 Task: In the  document cultivatepositivemind.rtf Insert horizontal line 'below the text' Create the translated copy of the document in  'French' Select the first point and Clear Formatting
Action: Mouse moved to (297, 382)
Screenshot: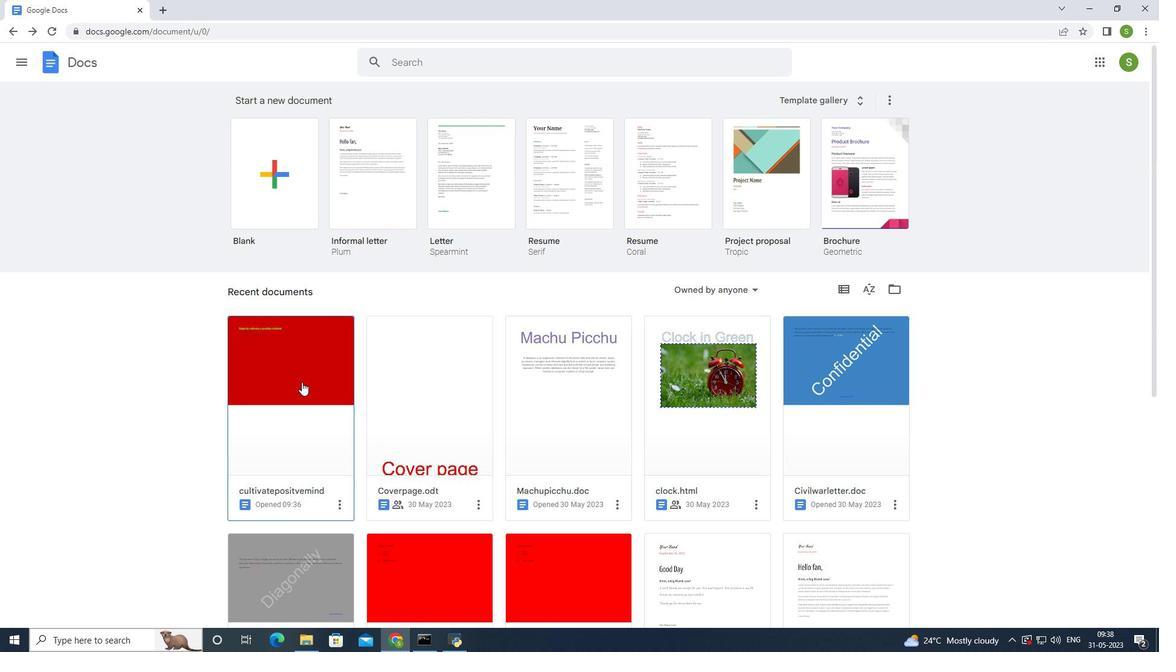 
Action: Mouse pressed left at (297, 382)
Screenshot: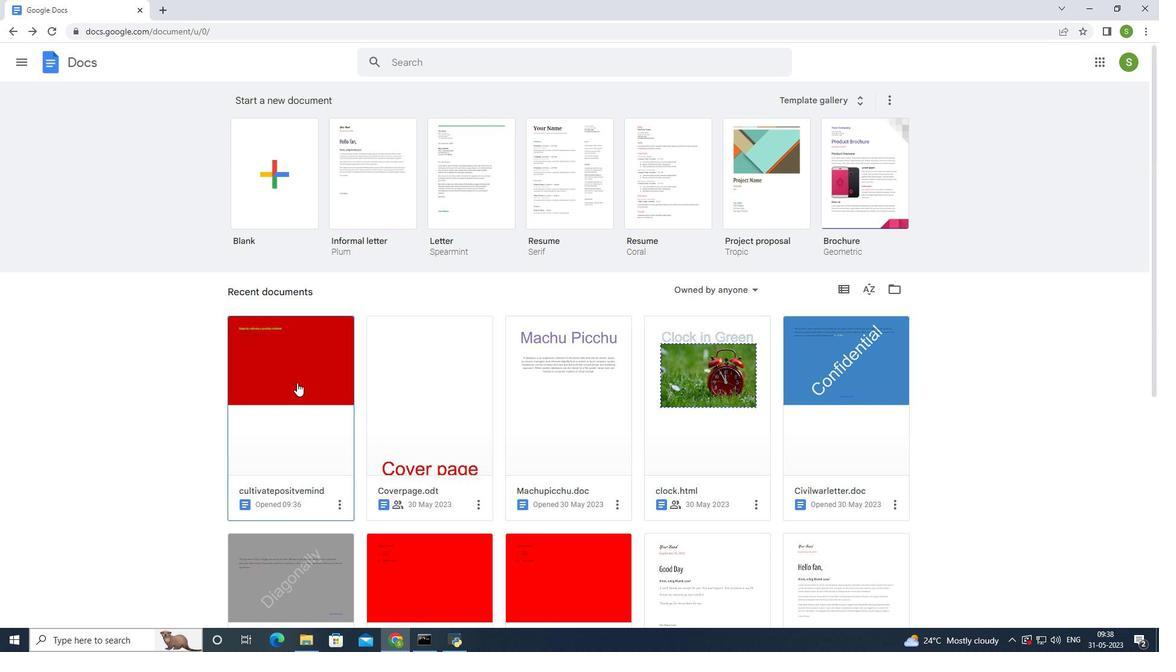 
Action: Mouse moved to (298, 282)
Screenshot: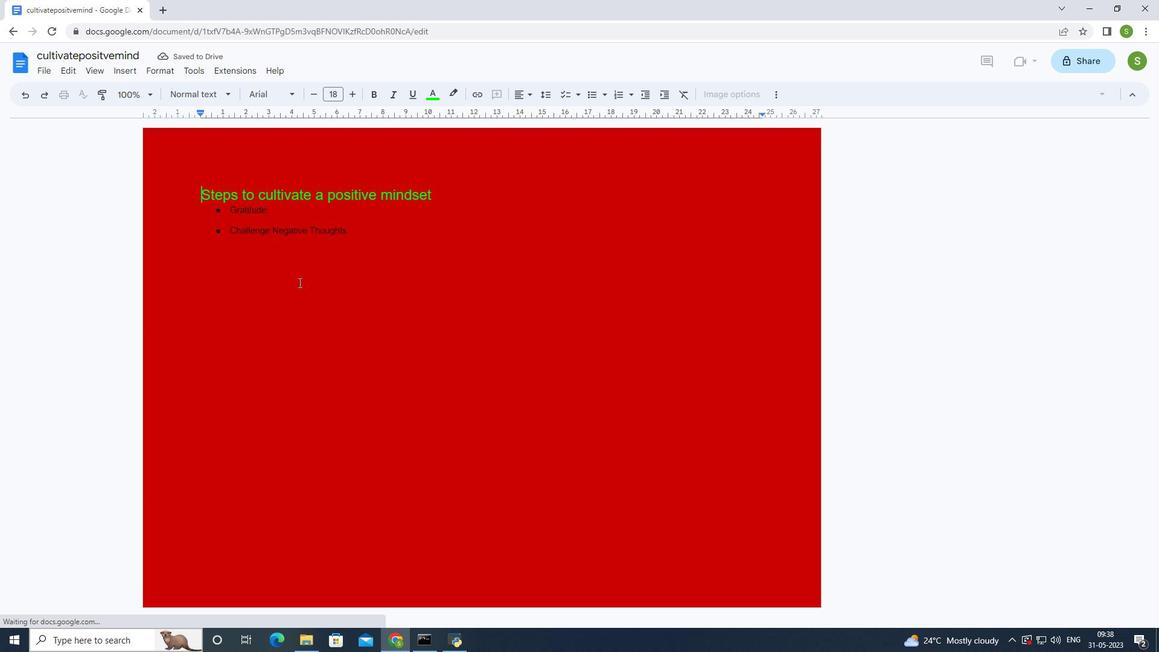 
Action: Mouse pressed left at (298, 282)
Screenshot: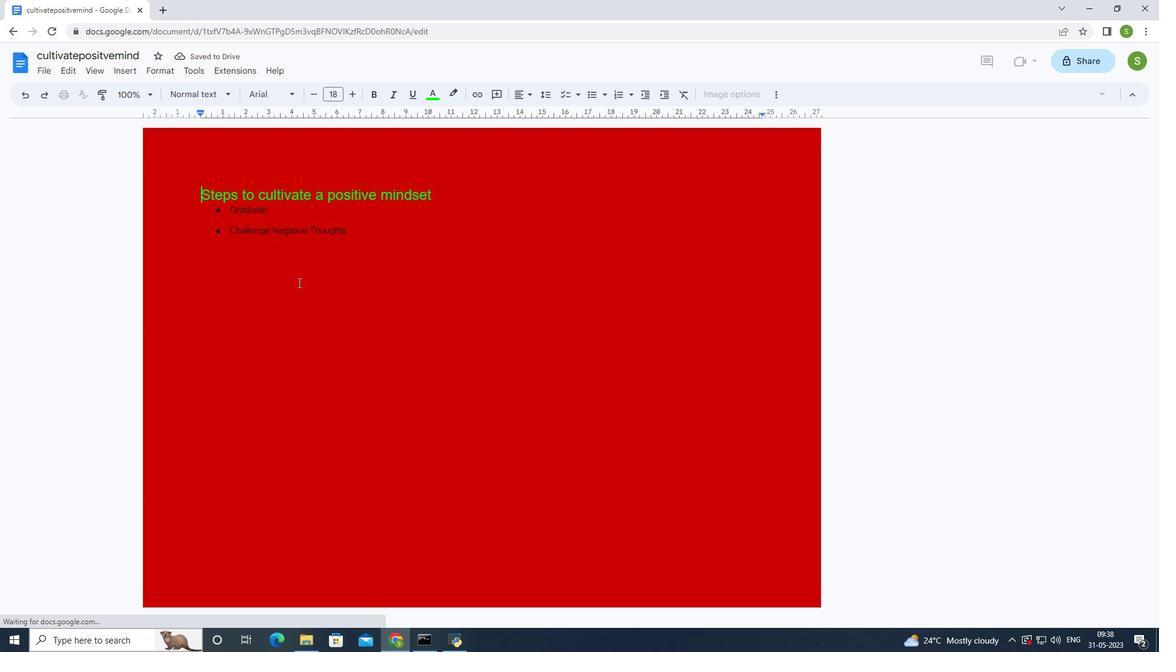 
Action: Mouse moved to (362, 232)
Screenshot: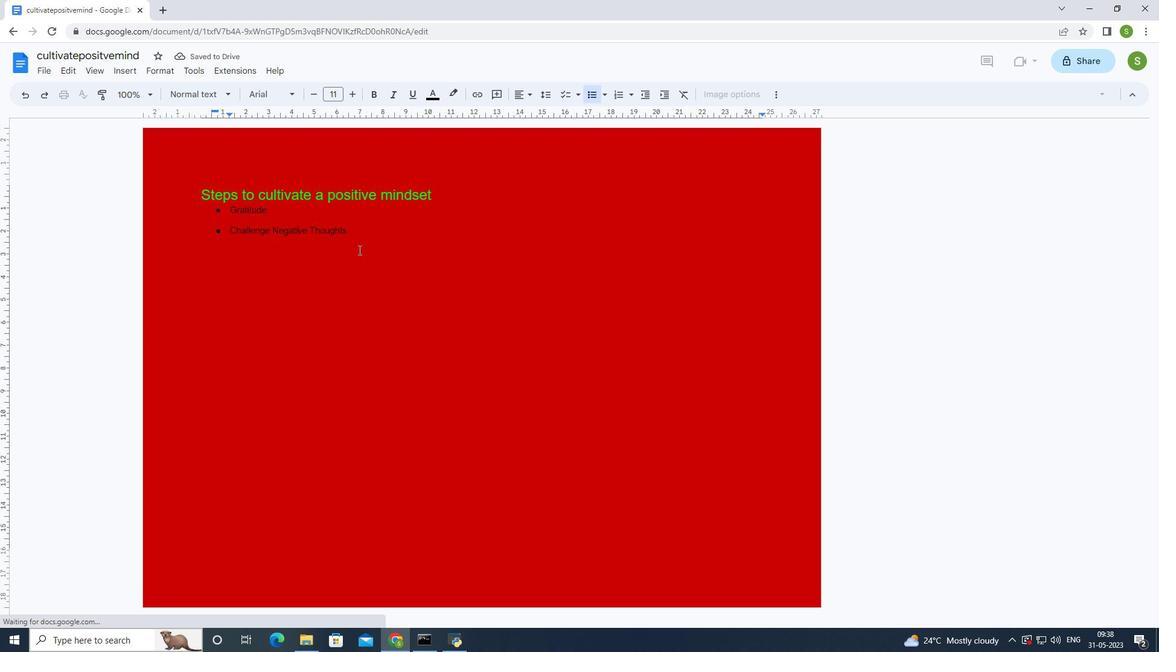 
Action: Mouse pressed left at (362, 232)
Screenshot: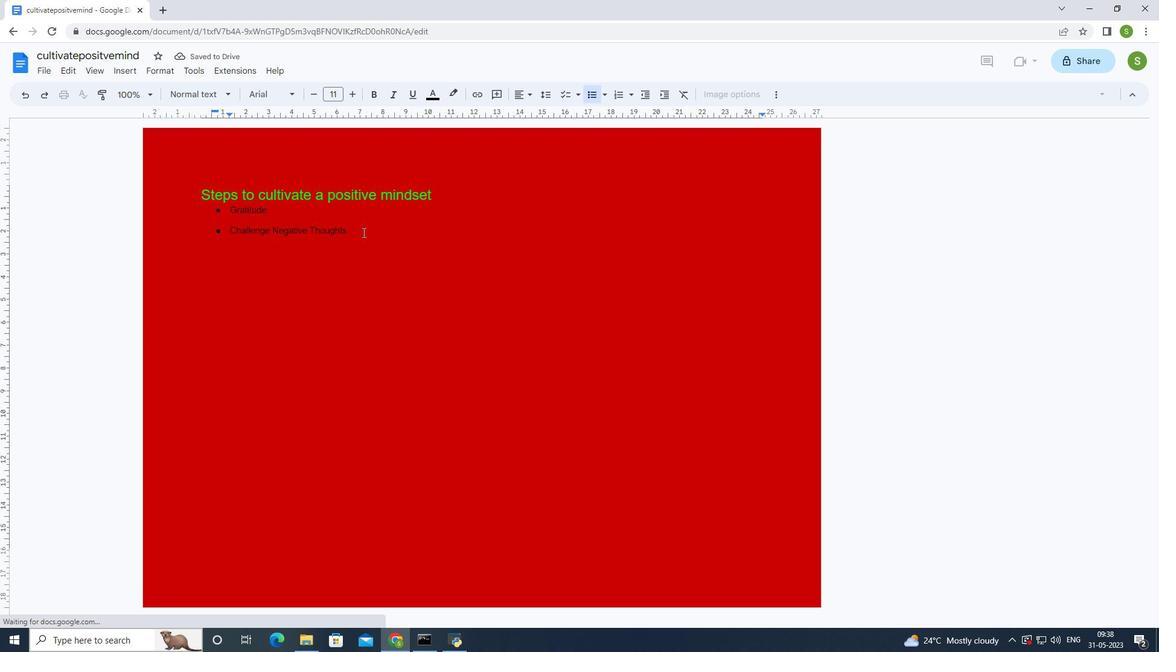 
Action: Mouse moved to (367, 230)
Screenshot: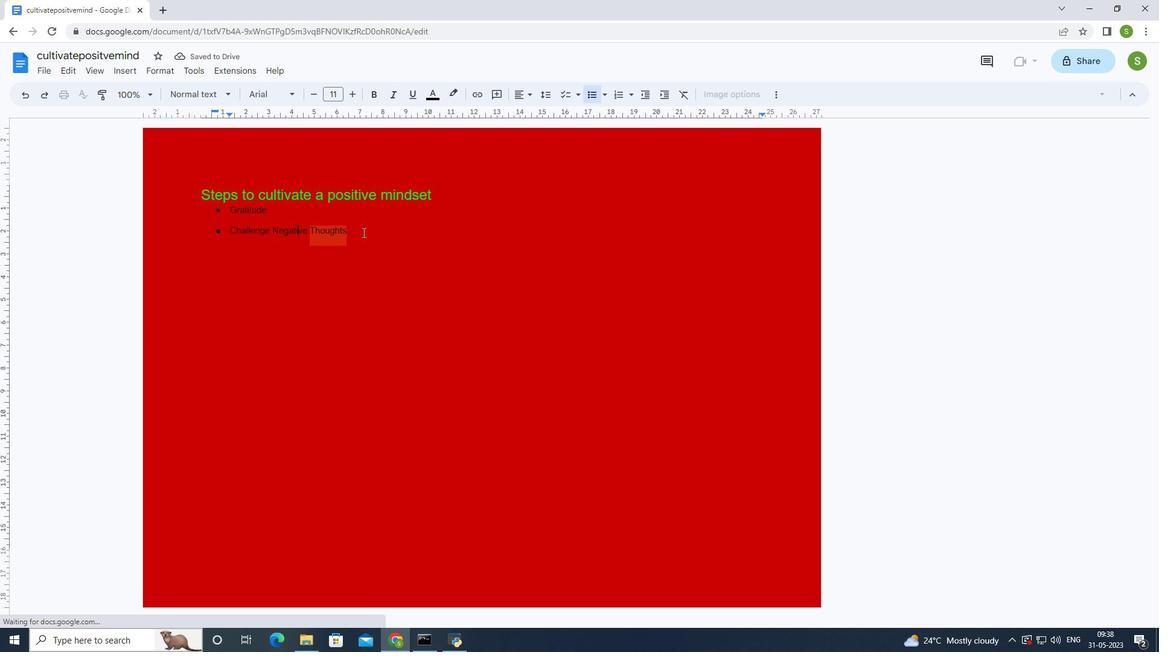 
Action: Mouse pressed left at (367, 230)
Screenshot: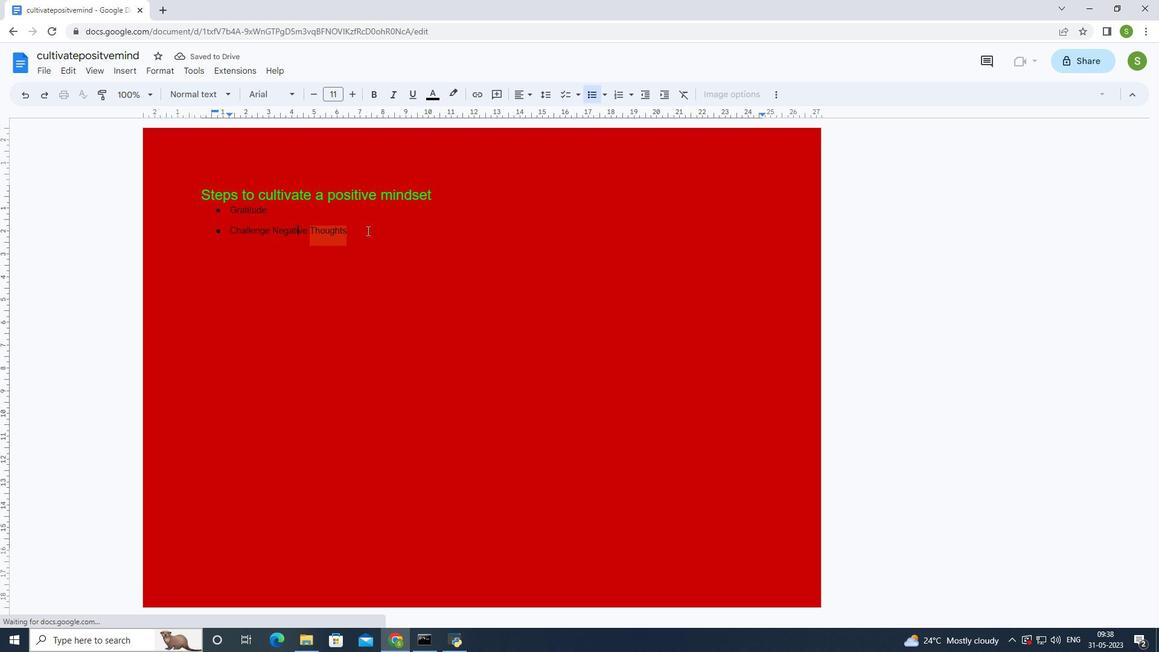 
Action: Mouse moved to (397, 236)
Screenshot: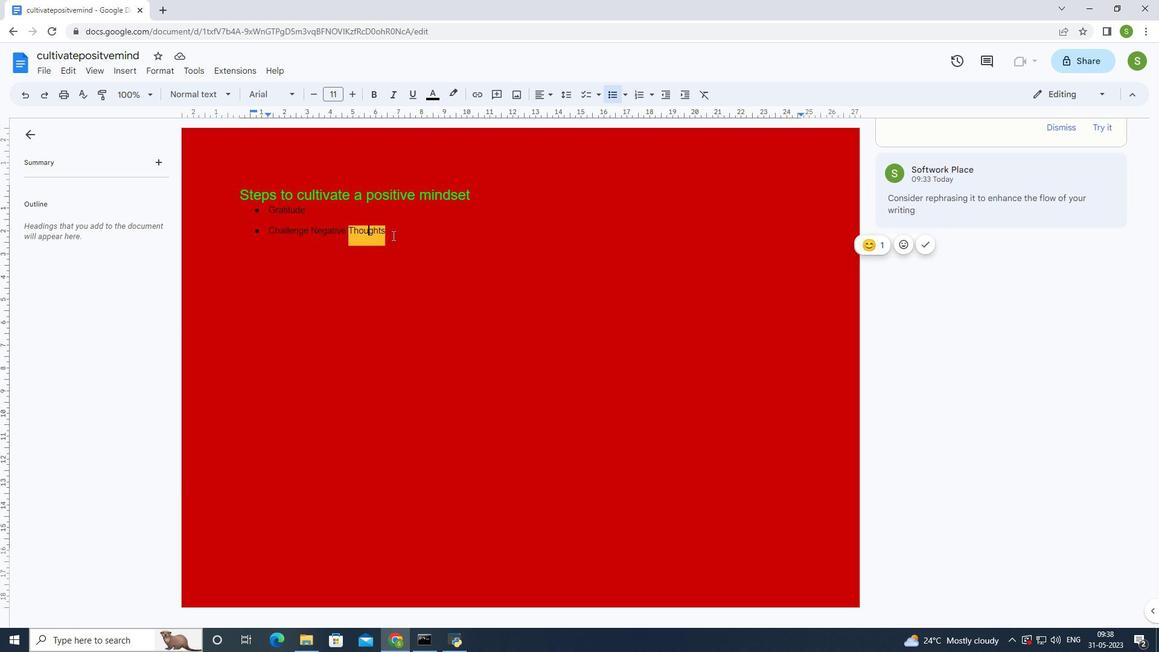 
Action: Mouse pressed left at (397, 236)
Screenshot: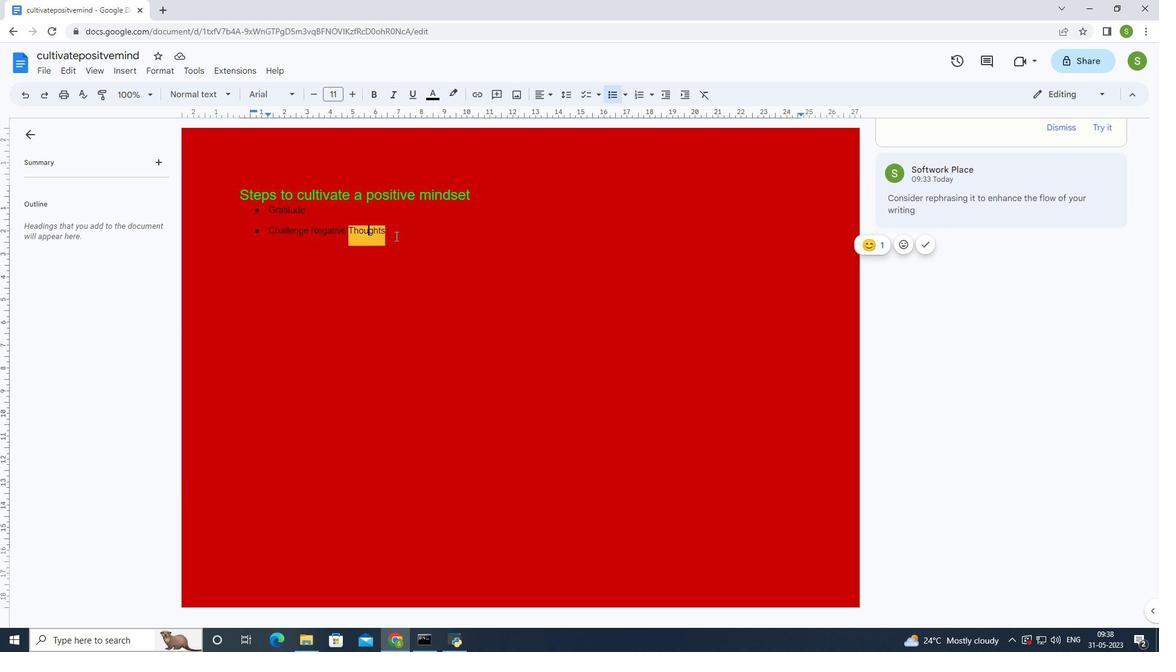 
Action: Mouse moved to (394, 237)
Screenshot: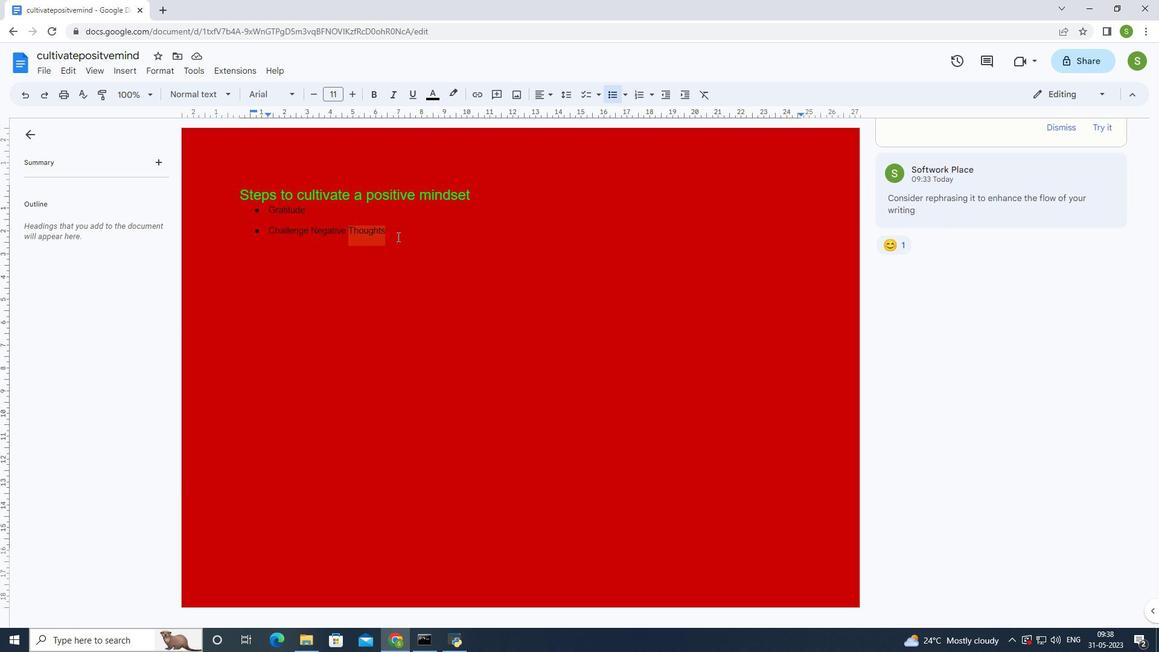 
Action: Key pressed <Key.enter>
Screenshot: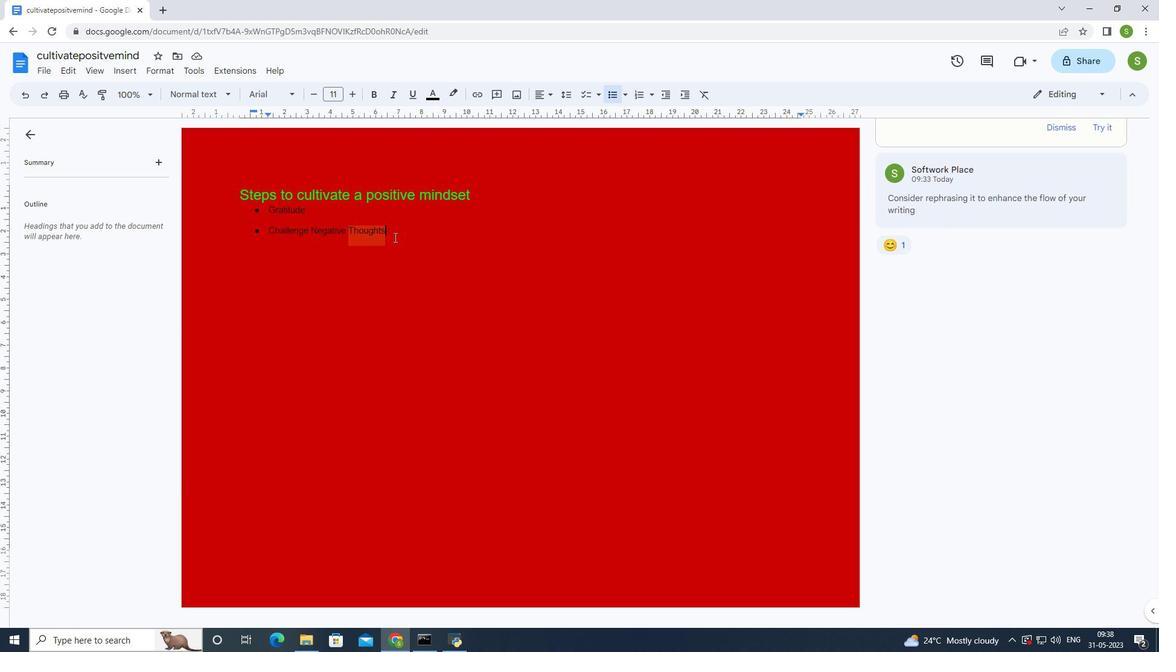 
Action: Mouse moved to (114, 68)
Screenshot: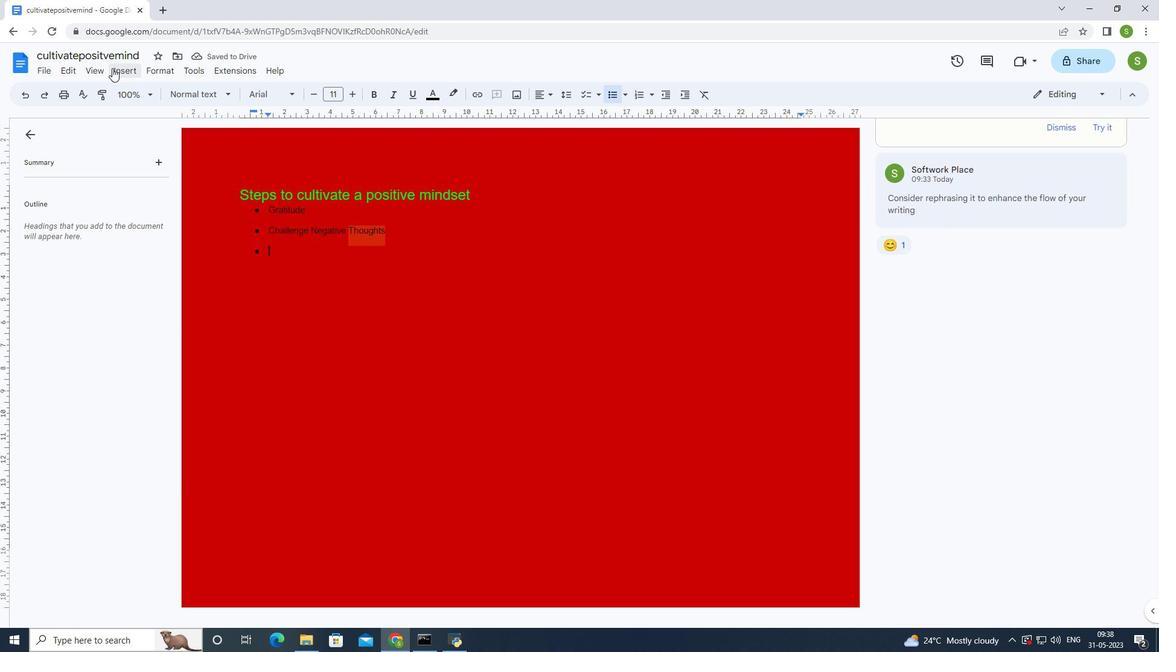 
Action: Mouse pressed left at (114, 68)
Screenshot: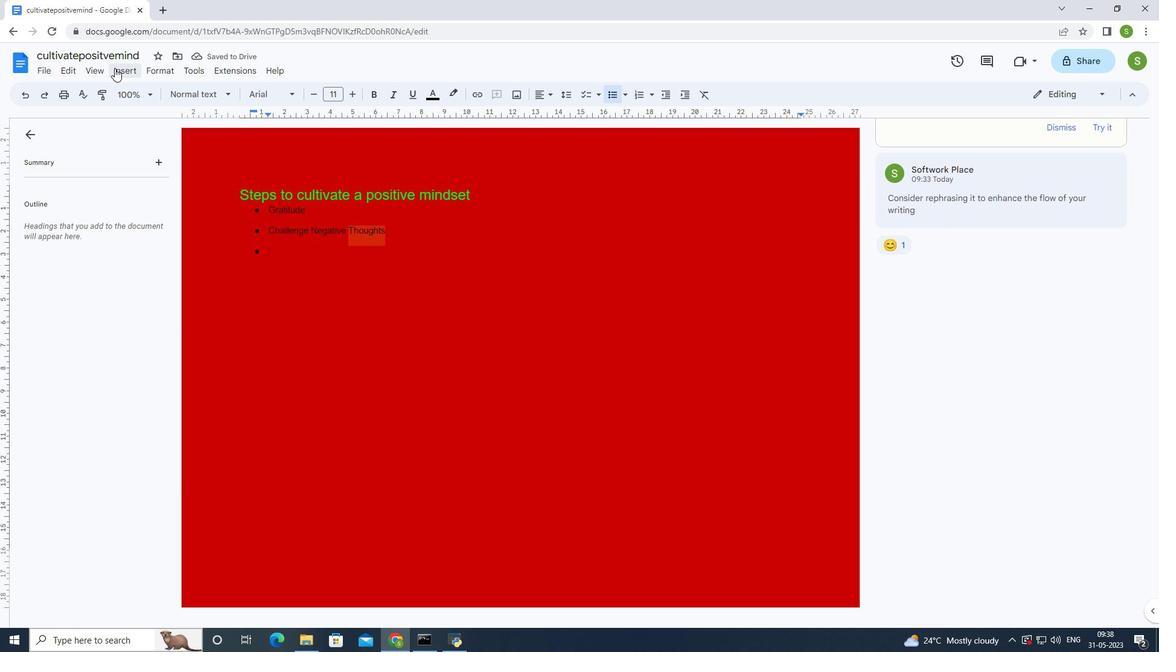 
Action: Mouse moved to (151, 163)
Screenshot: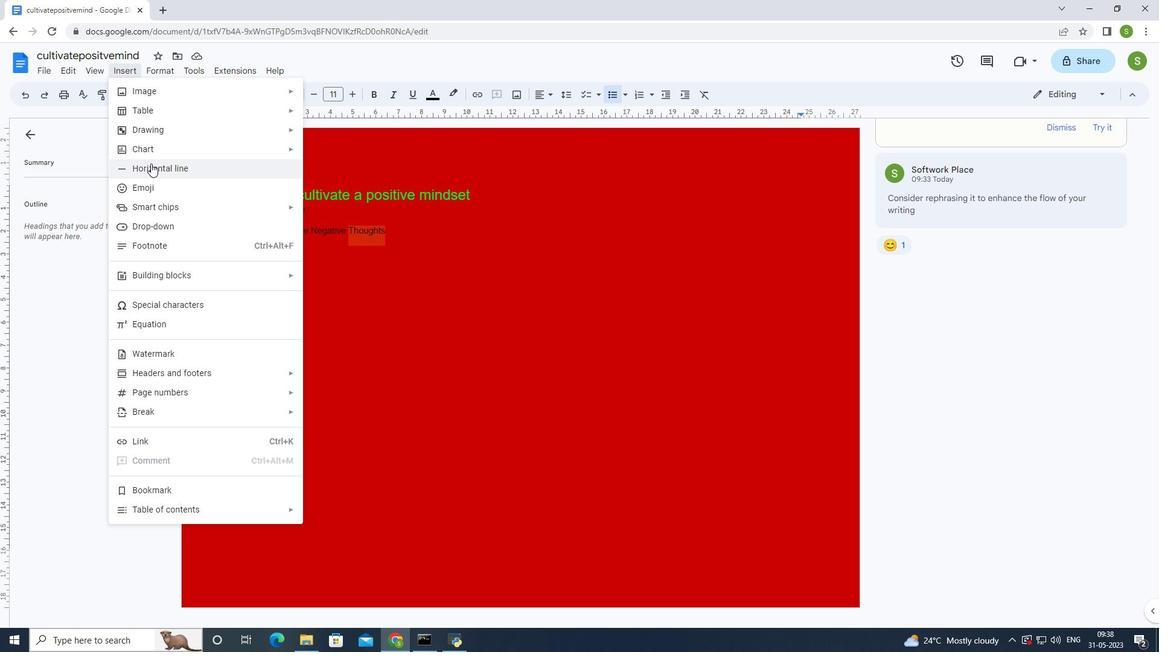 
Action: Mouse pressed left at (151, 163)
Screenshot: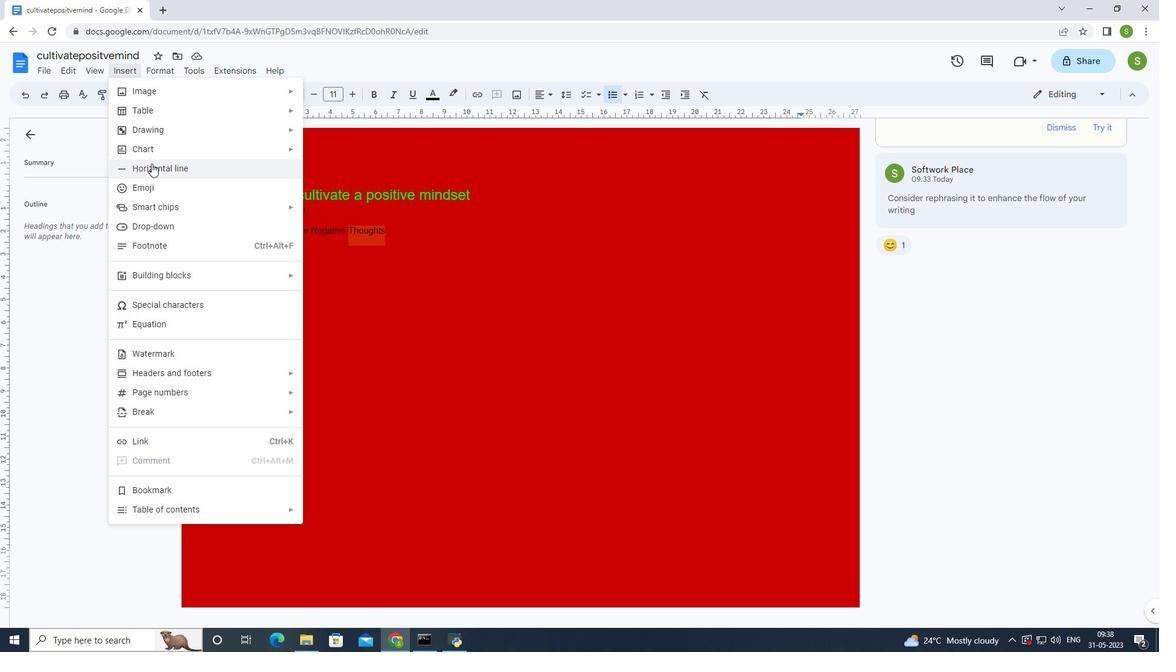 
Action: Mouse moved to (361, 265)
Screenshot: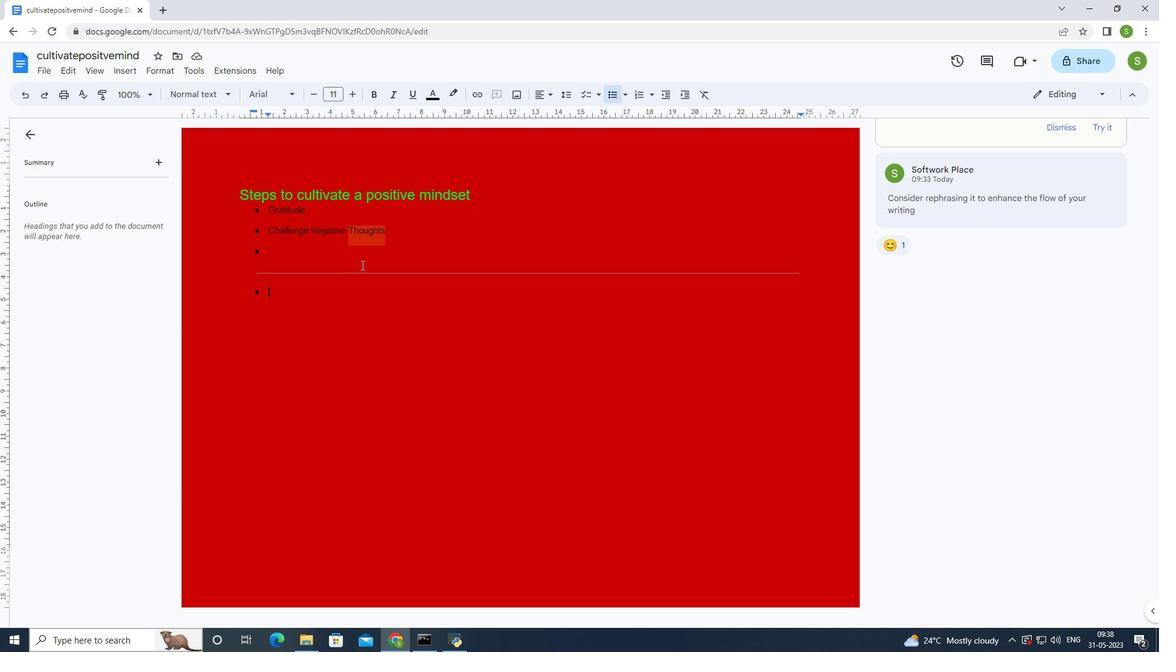 
Action: Key pressed <Key.backspace>
Screenshot: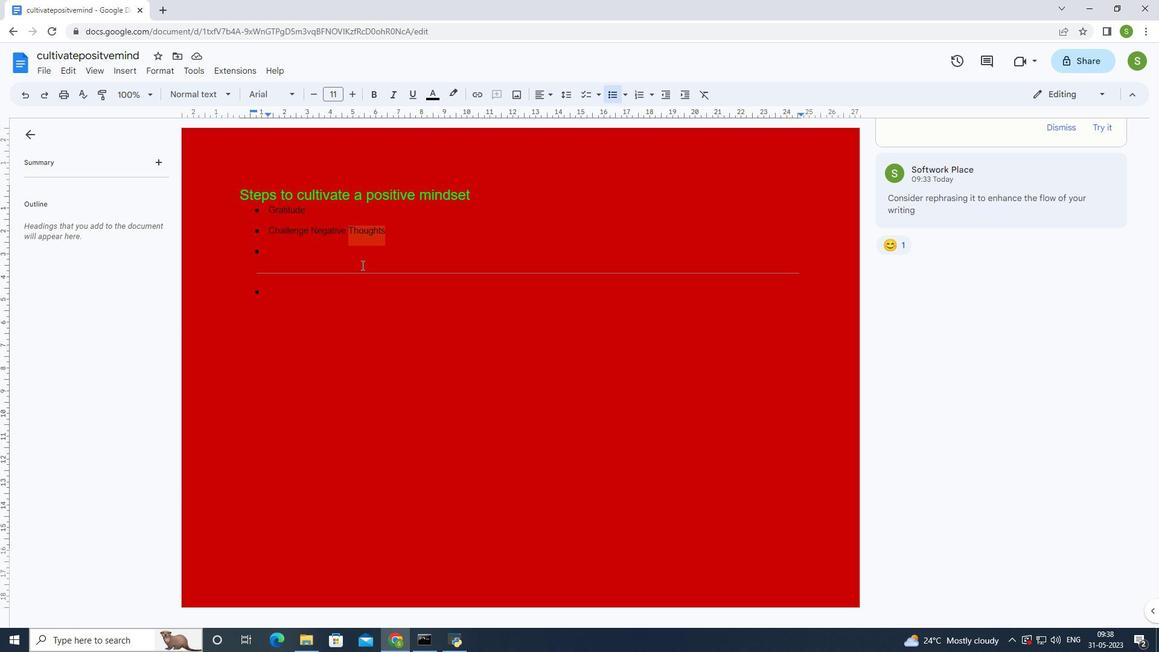 
Action: Mouse moved to (362, 263)
Screenshot: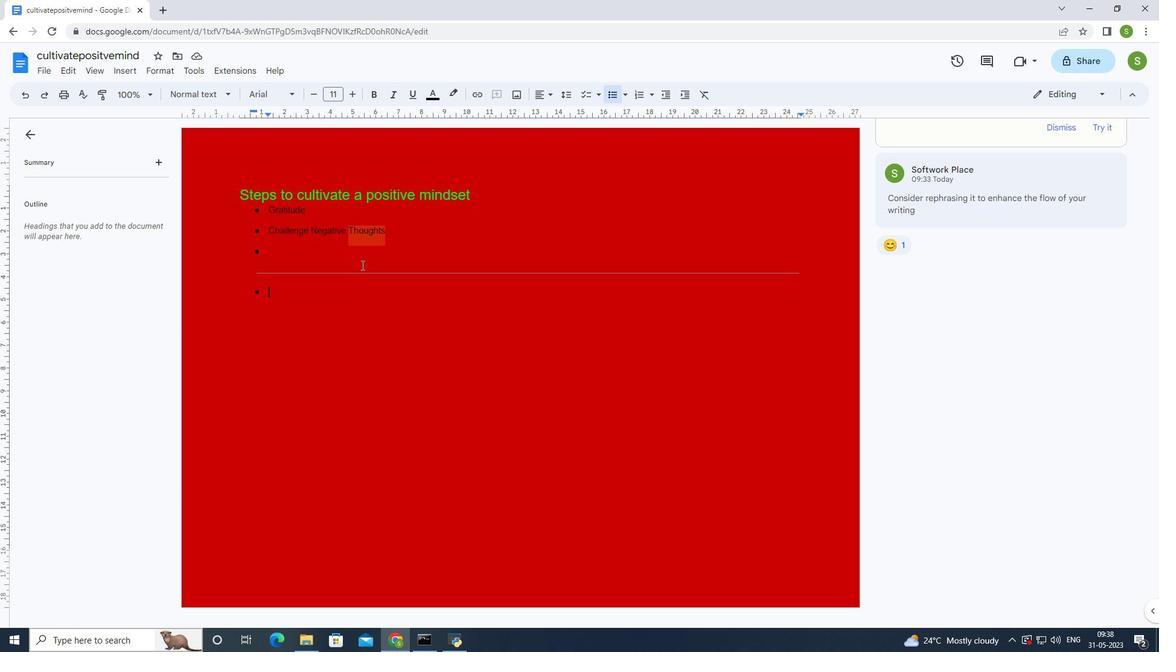 
Action: Key pressed <Key.backspace>
Screenshot: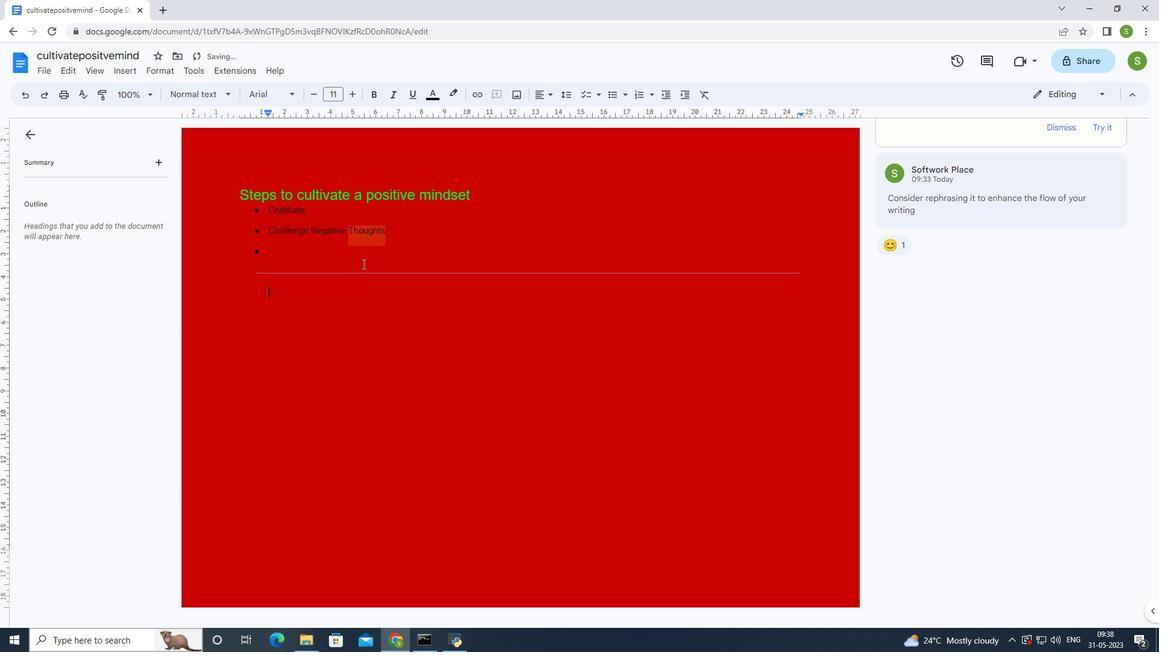 
Action: Mouse moved to (128, 68)
Screenshot: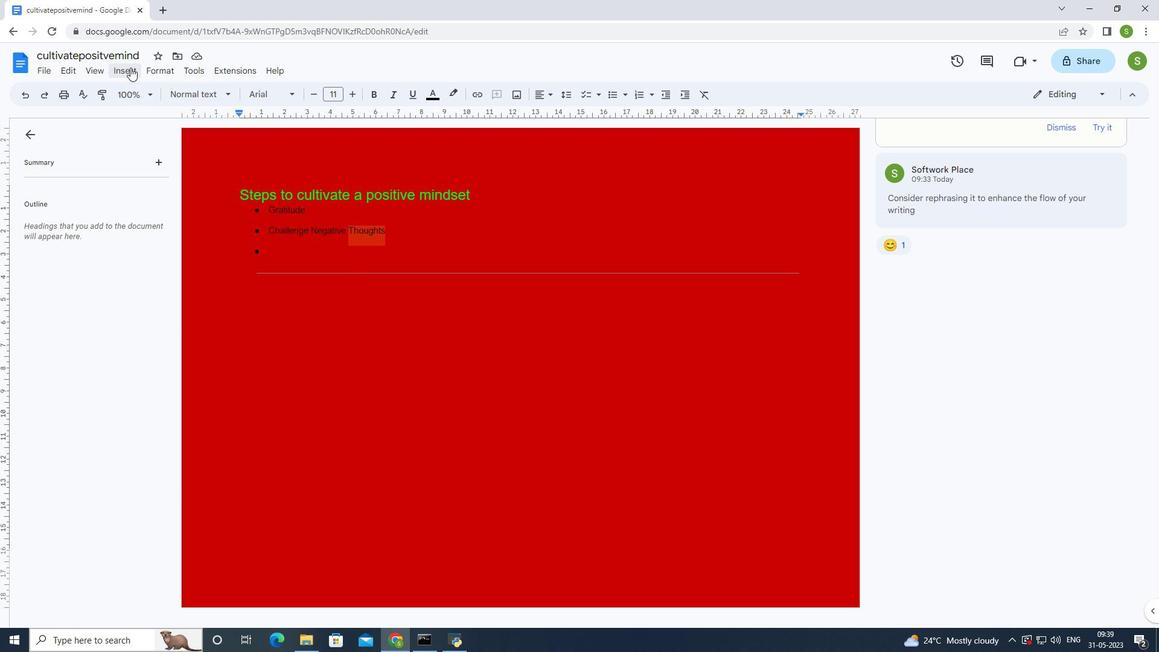 
Action: Mouse pressed left at (128, 68)
Screenshot: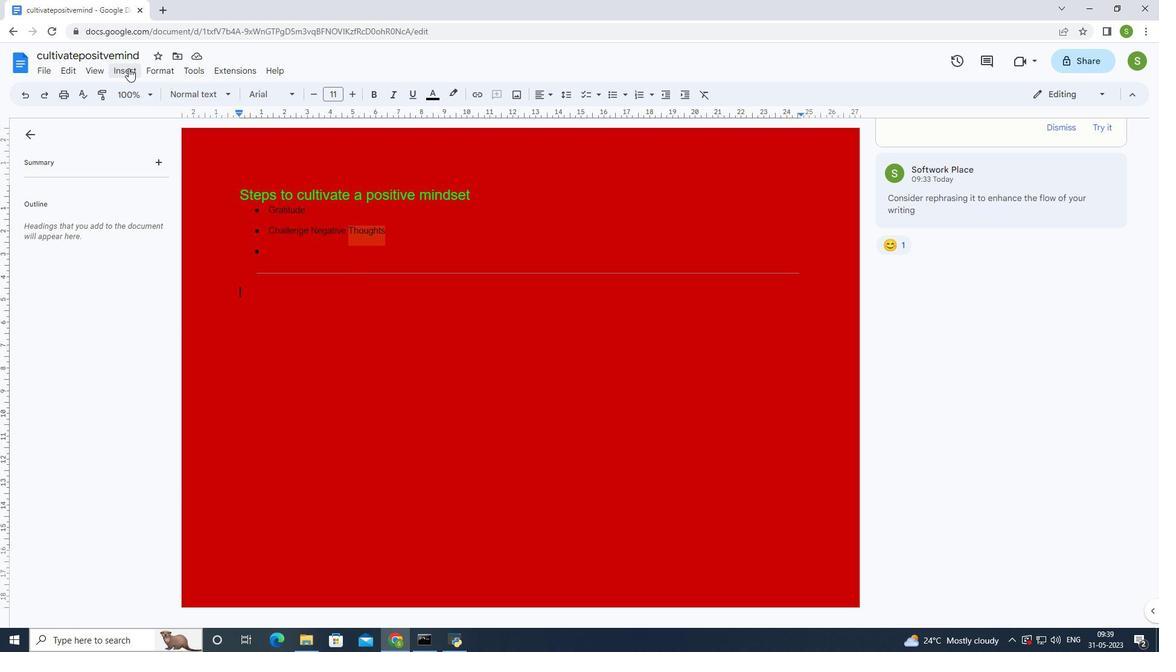 
Action: Mouse moved to (46, 70)
Screenshot: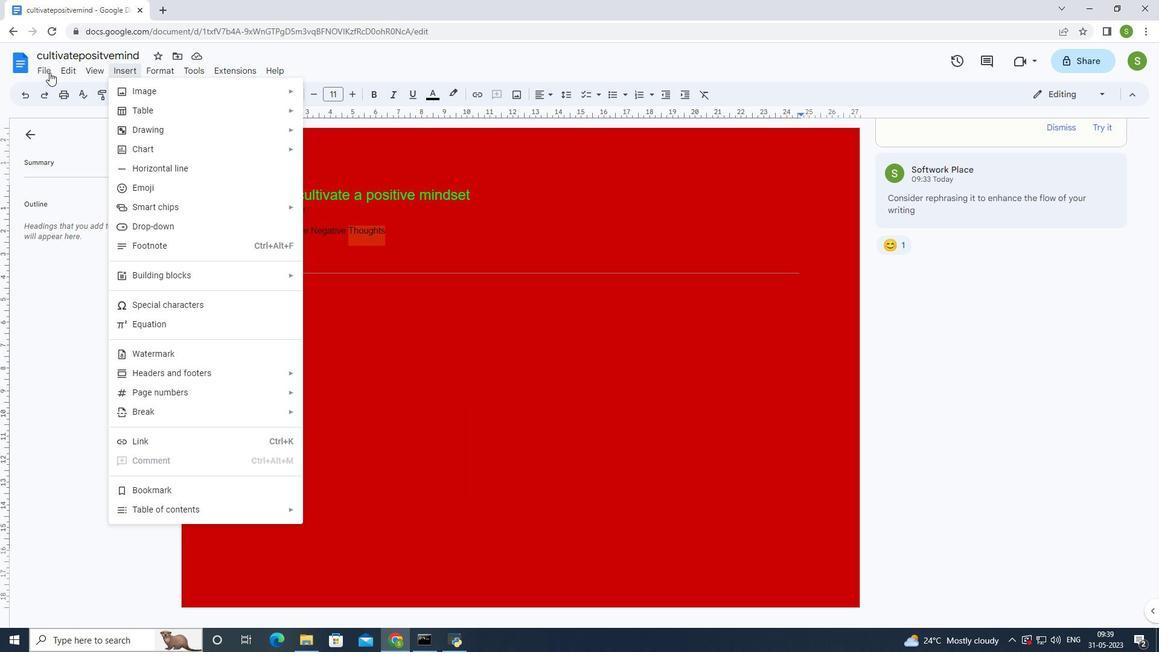 
Action: Mouse pressed left at (46, 70)
Screenshot: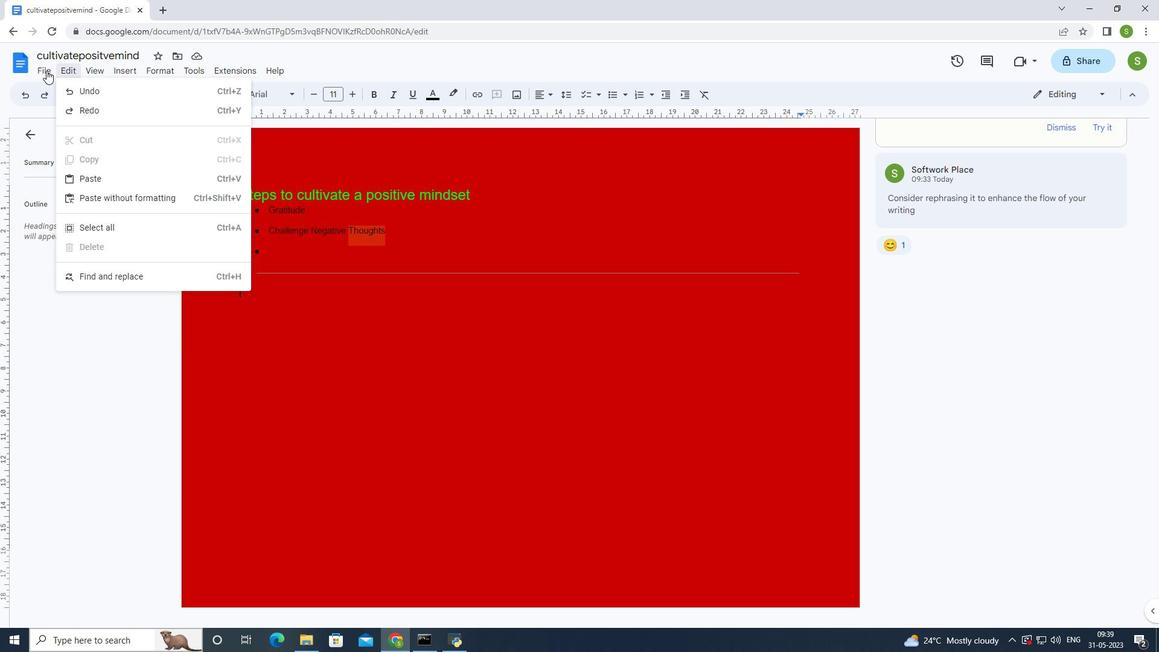
Action: Mouse pressed left at (46, 70)
Screenshot: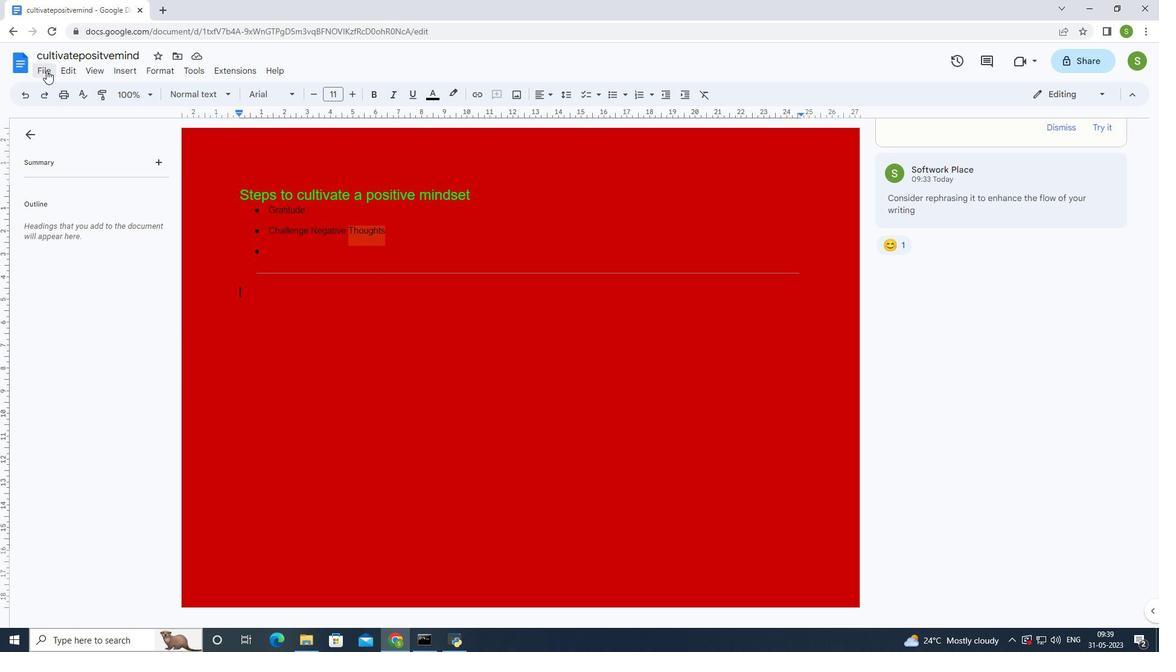 
Action: Mouse moved to (62, 70)
Screenshot: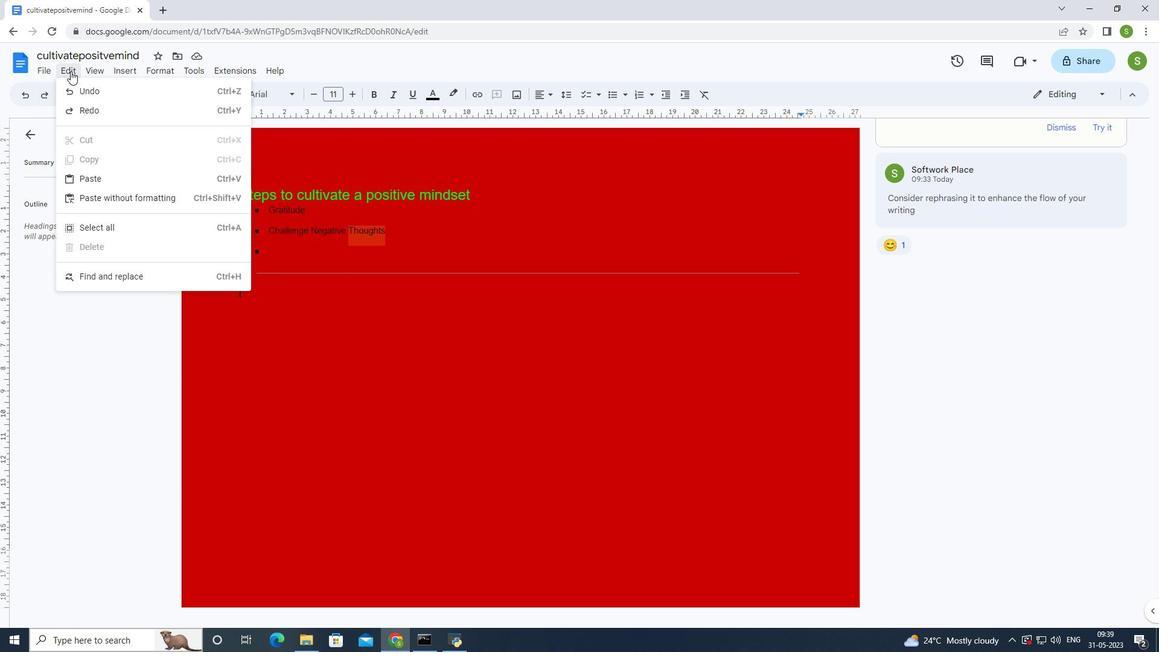 
Action: Mouse pressed left at (62, 70)
Screenshot: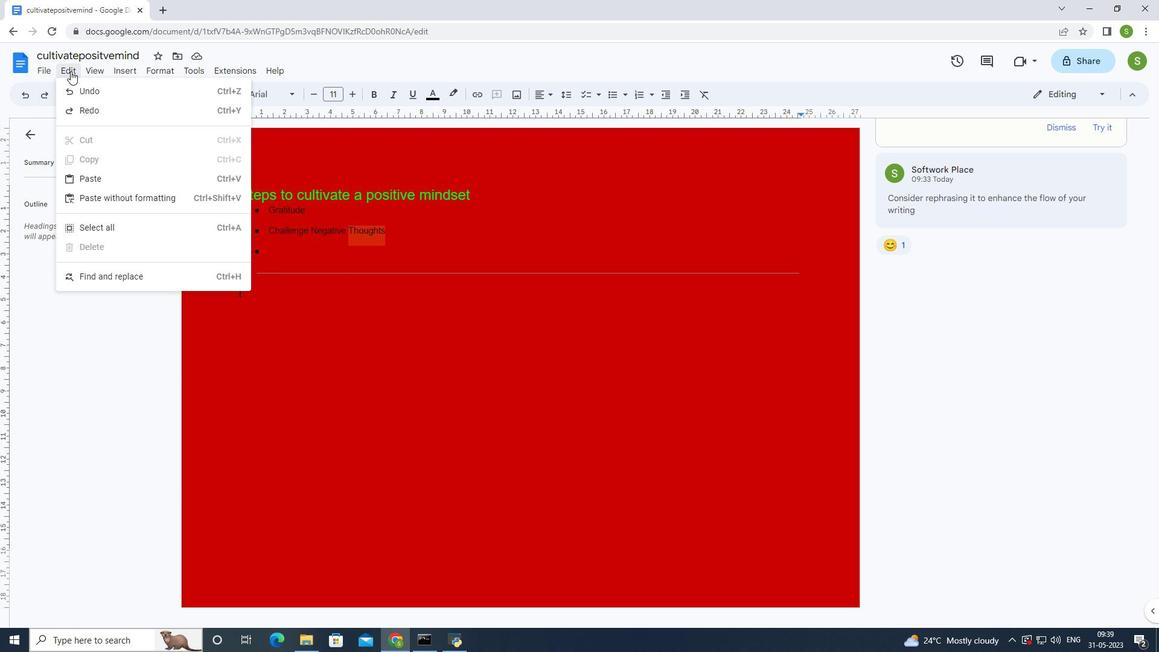 
Action: Mouse pressed left at (62, 70)
Screenshot: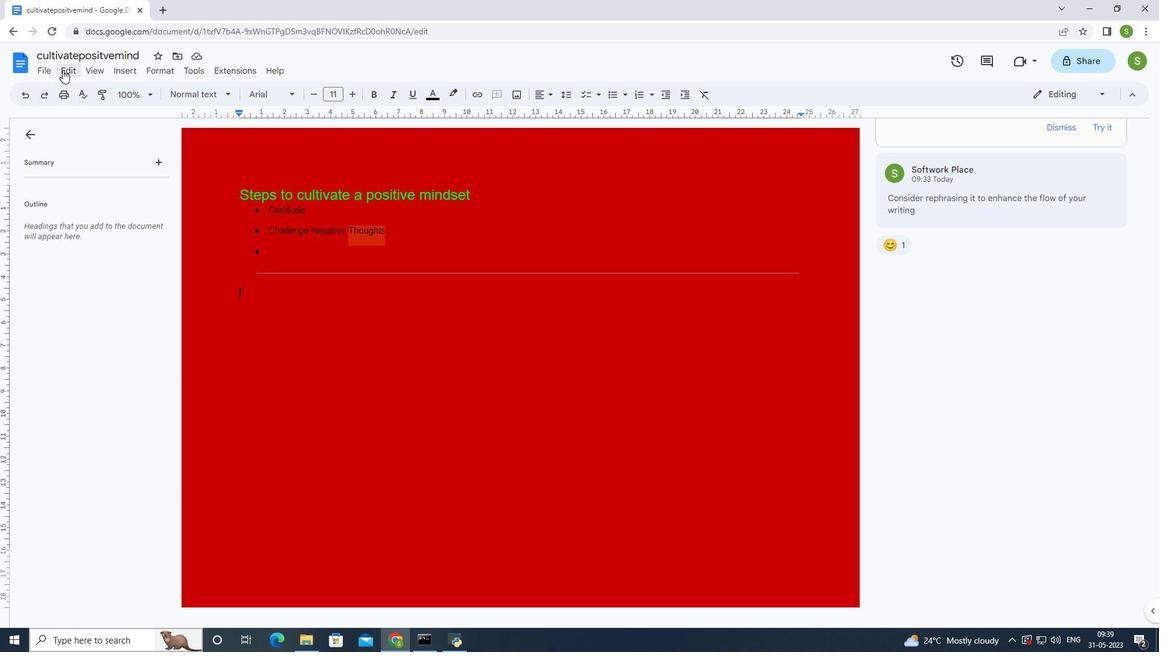 
Action: Mouse moved to (217, 257)
Screenshot: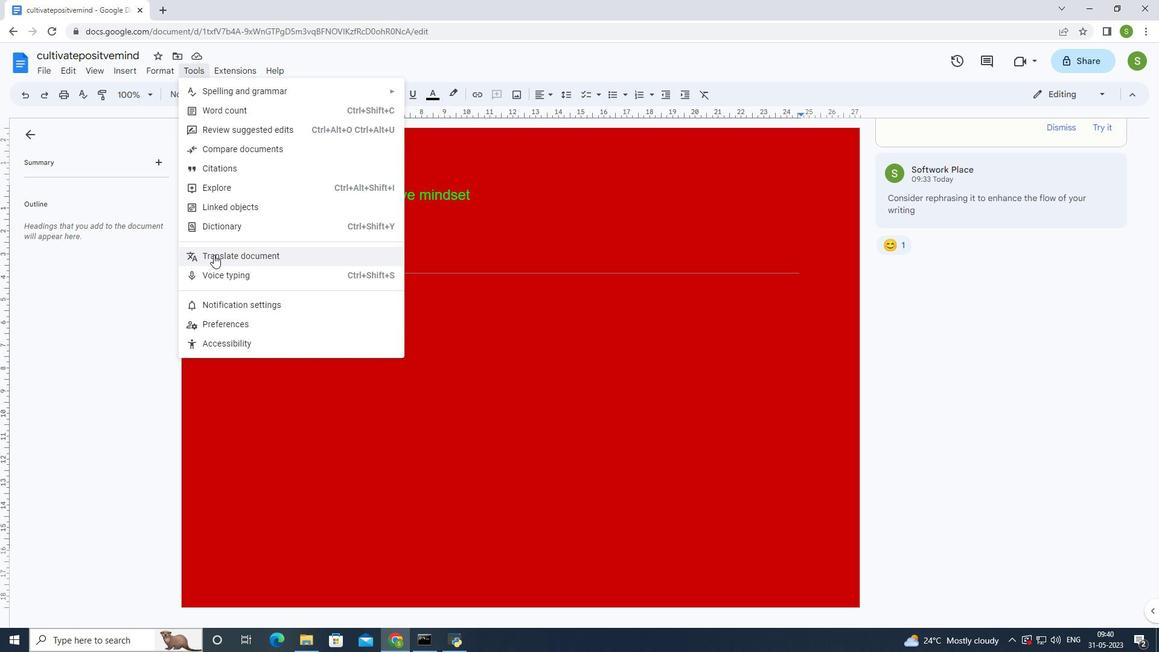 
Action: Mouse pressed left at (217, 257)
Screenshot: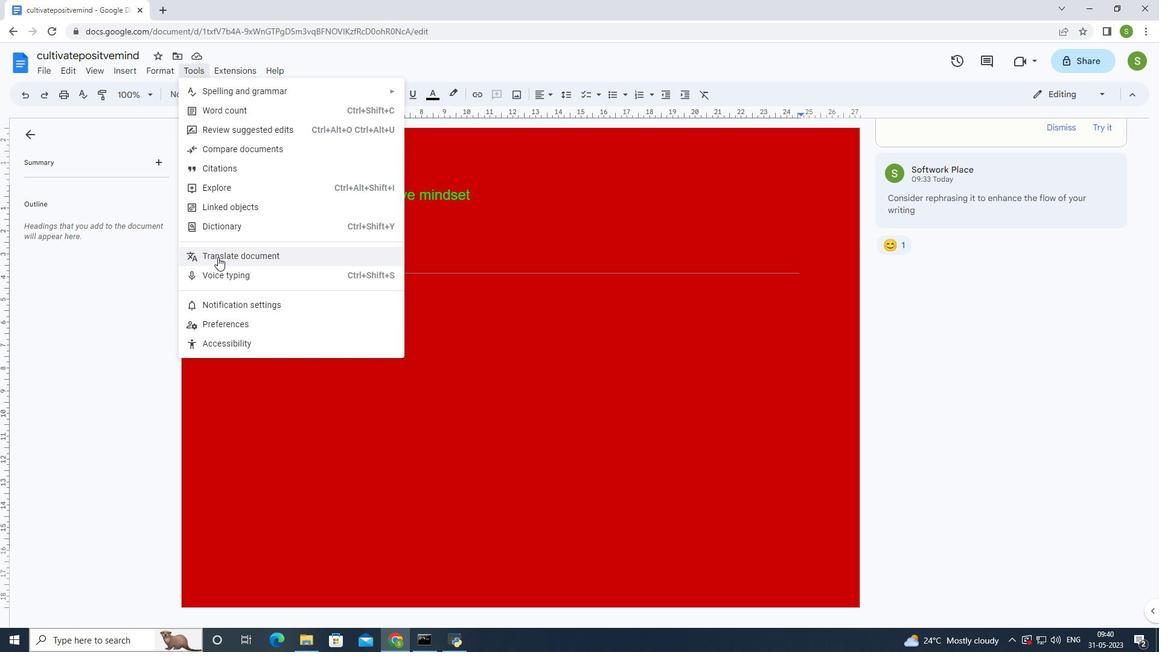 
Action: Mouse moved to (544, 358)
Screenshot: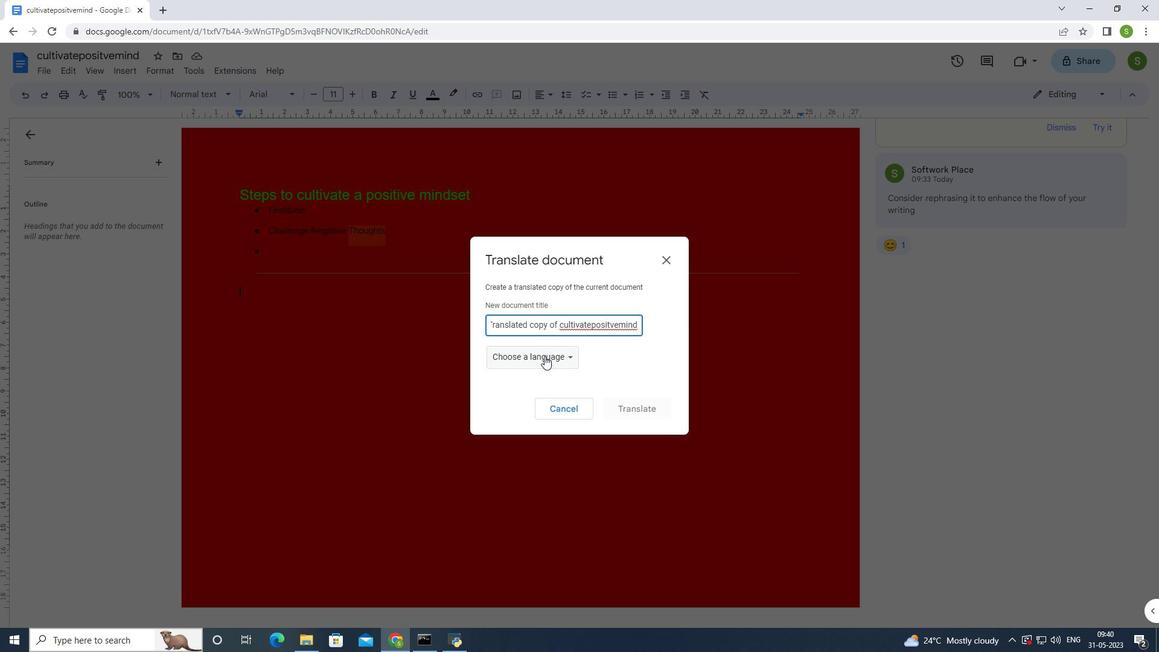 
Action: Mouse pressed left at (544, 358)
Screenshot: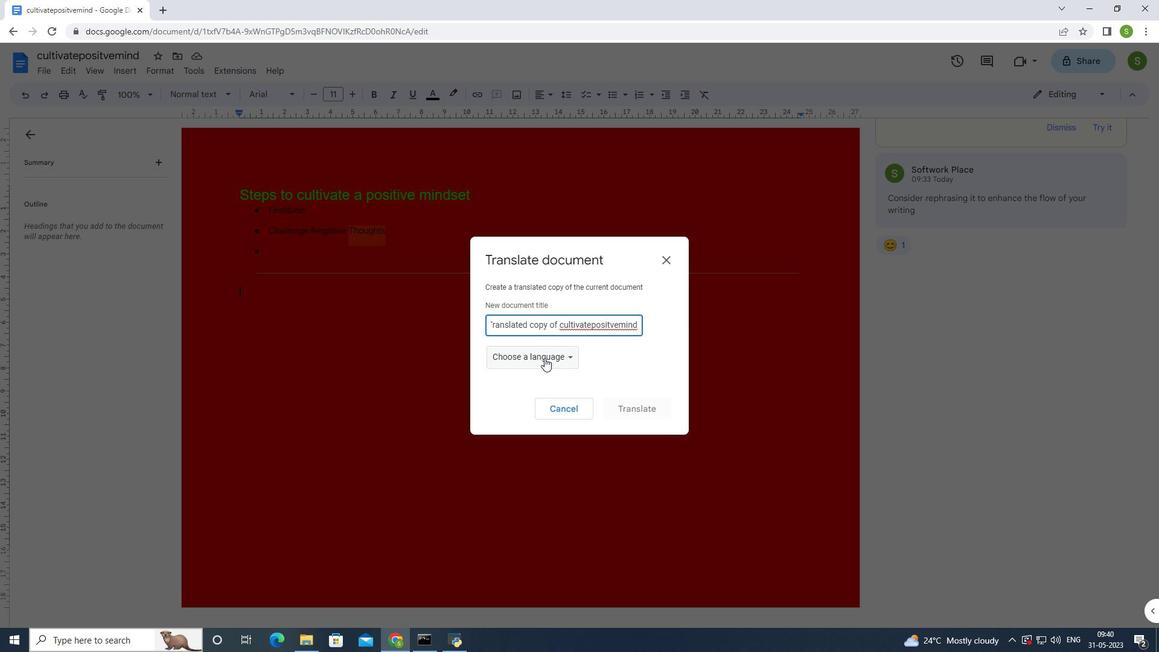 
Action: Mouse moved to (521, 410)
Screenshot: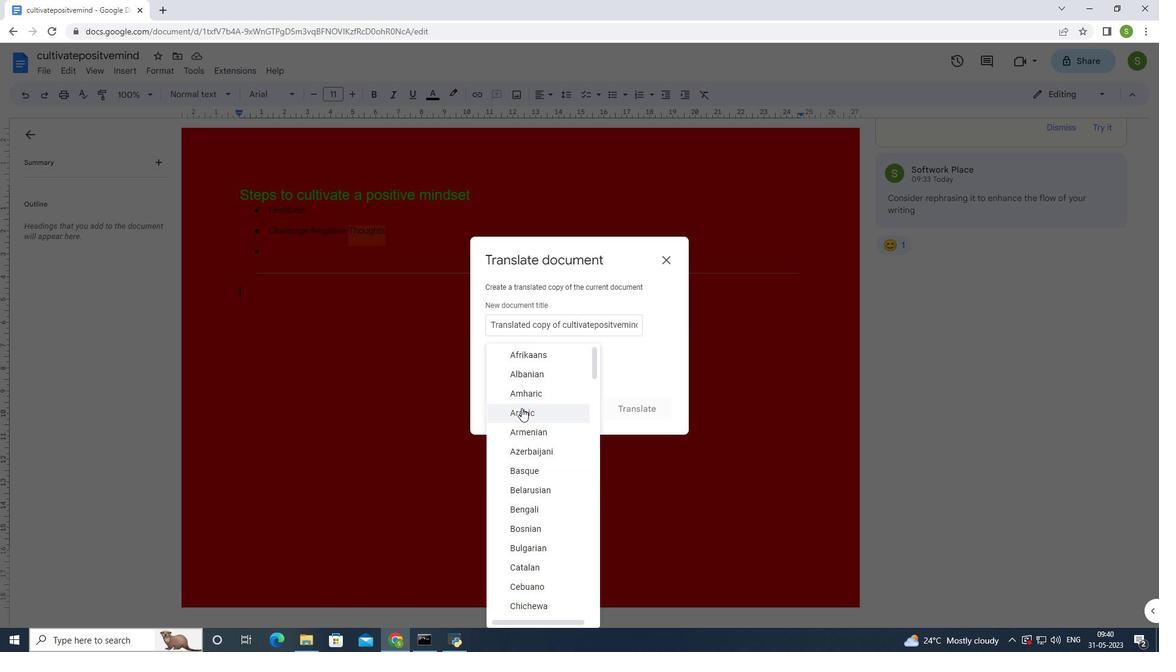 
Action: Mouse scrolled (521, 409) with delta (0, 0)
Screenshot: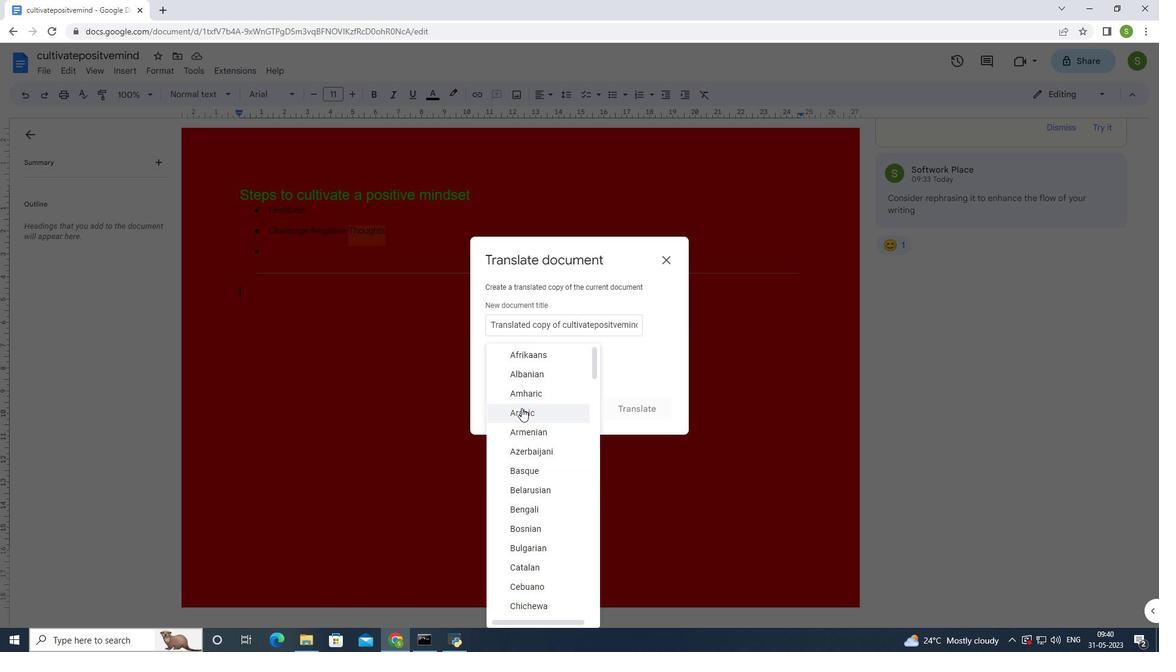 
Action: Mouse scrolled (521, 409) with delta (0, 0)
Screenshot: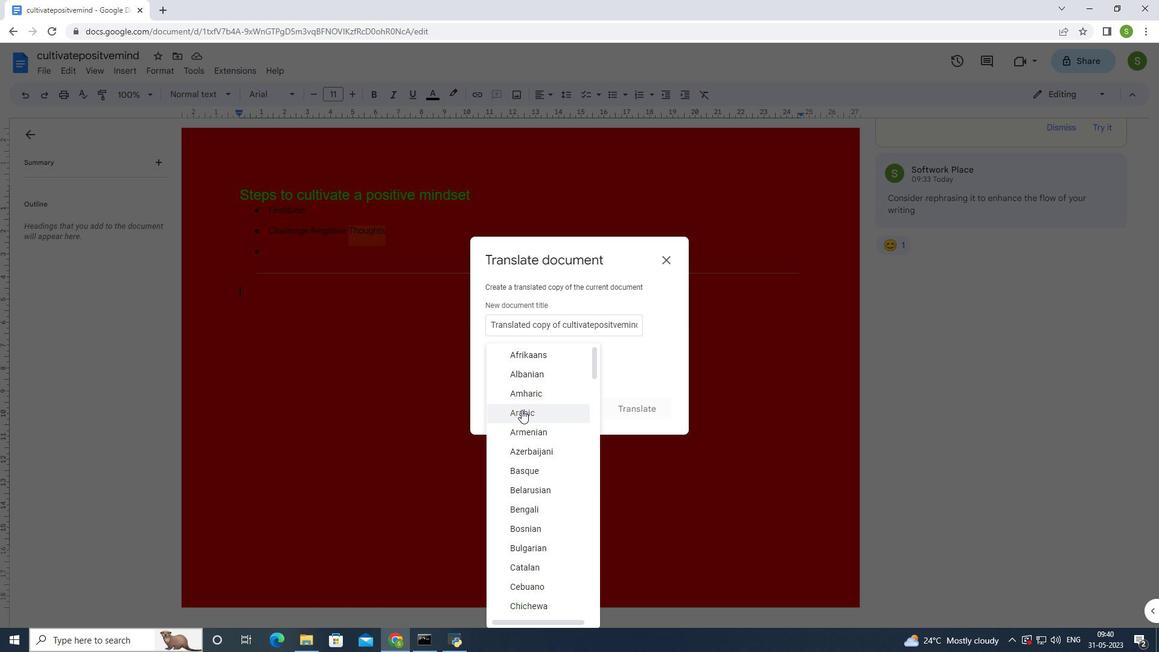 
Action: Mouse scrolled (521, 409) with delta (0, 0)
Screenshot: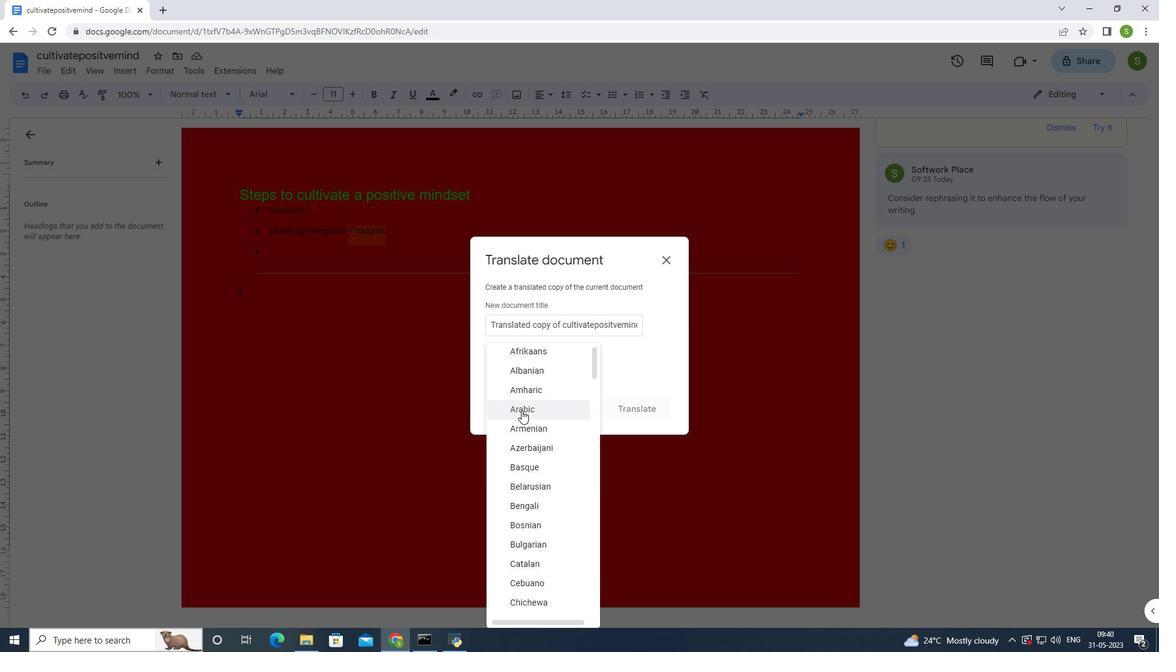 
Action: Mouse scrolled (521, 409) with delta (0, 0)
Screenshot: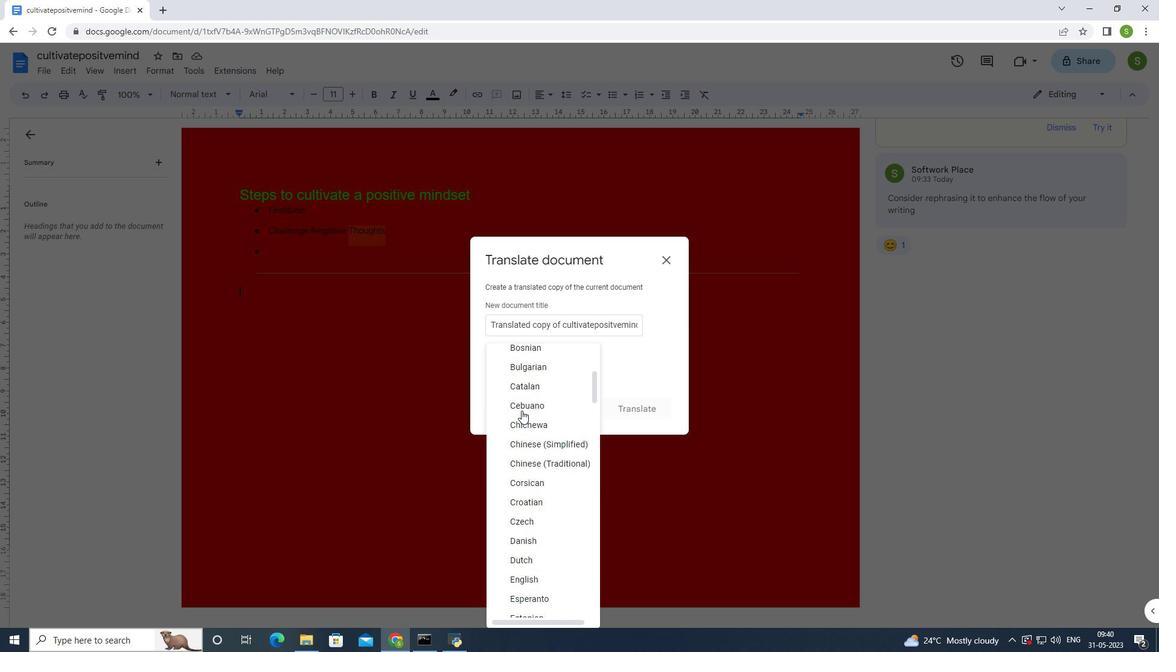 
Action: Mouse scrolled (521, 409) with delta (0, 0)
Screenshot: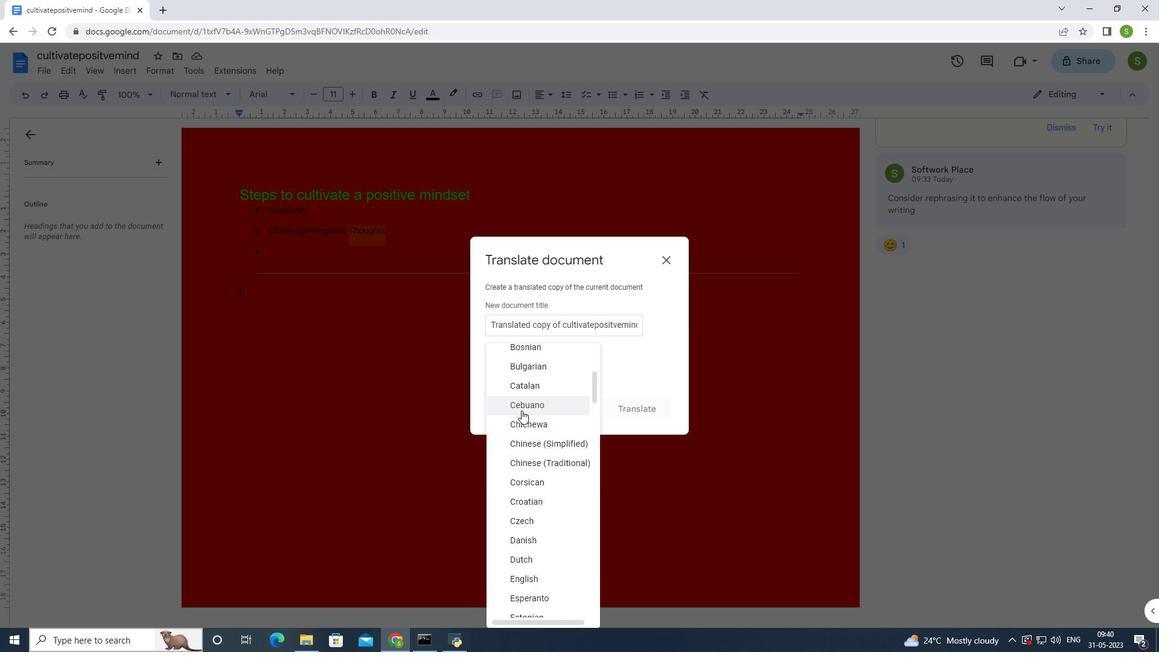
Action: Mouse scrolled (521, 409) with delta (0, 0)
Screenshot: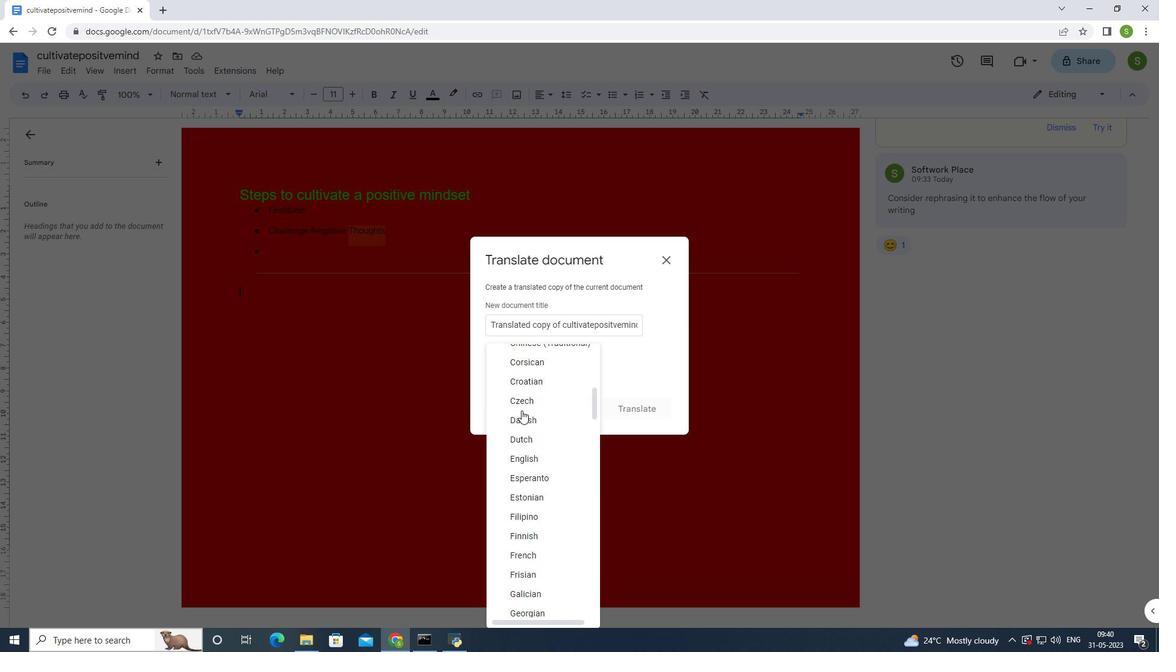 
Action: Mouse scrolled (521, 409) with delta (0, 0)
Screenshot: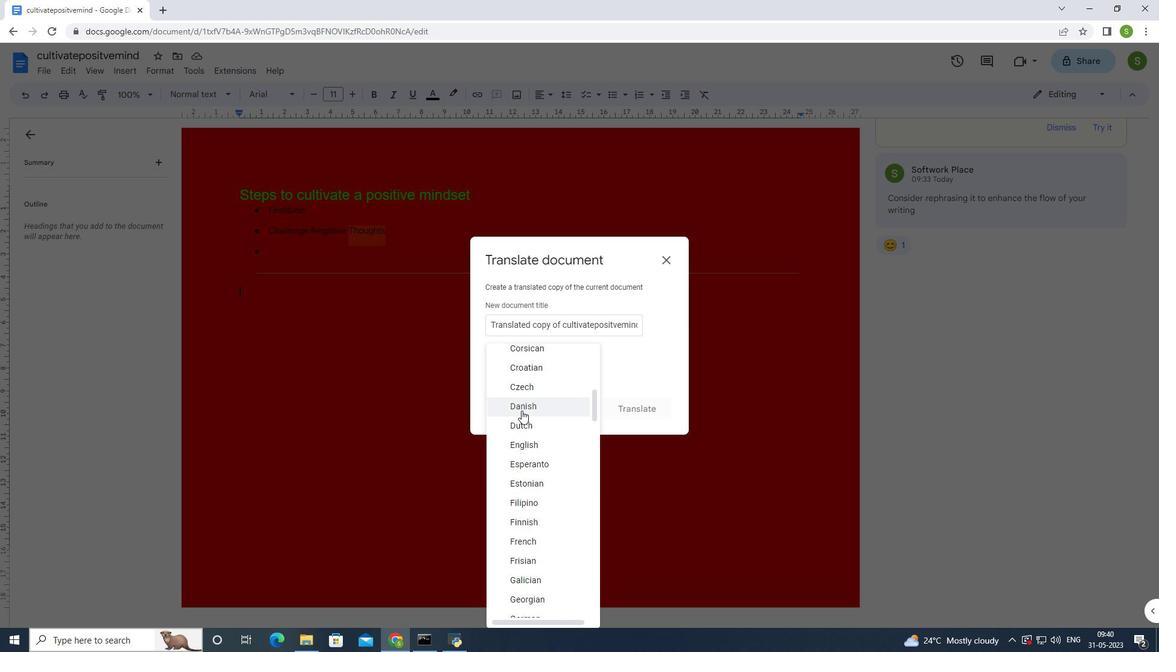 
Action: Mouse scrolled (521, 409) with delta (0, 0)
Screenshot: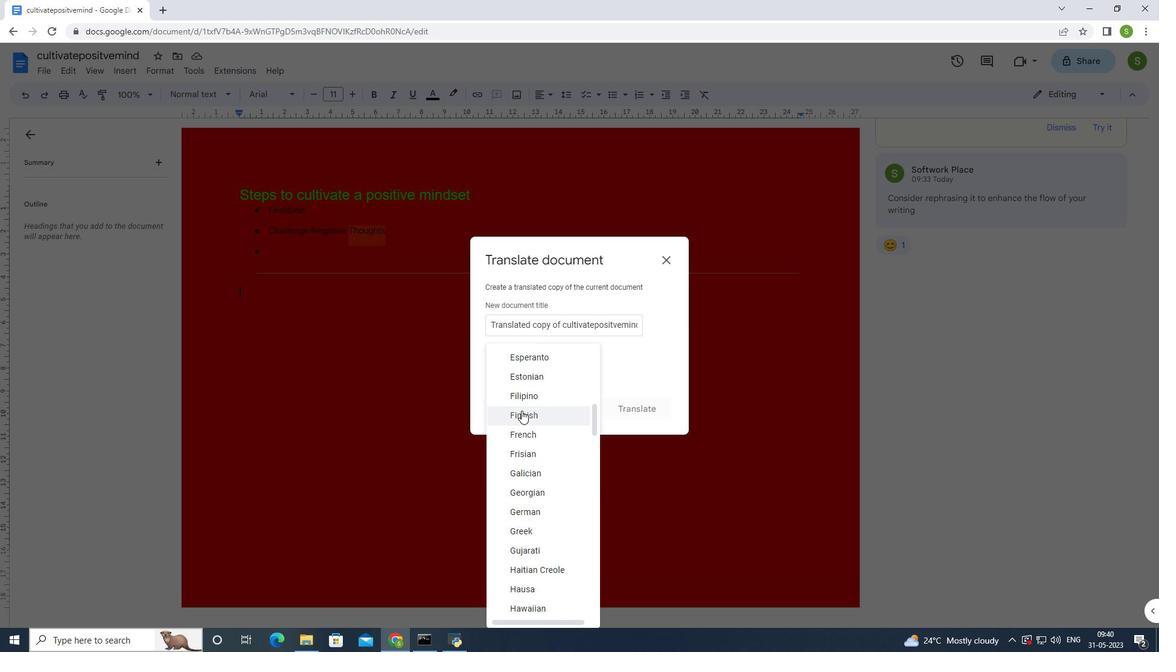 
Action: Mouse scrolled (521, 409) with delta (0, 0)
Screenshot: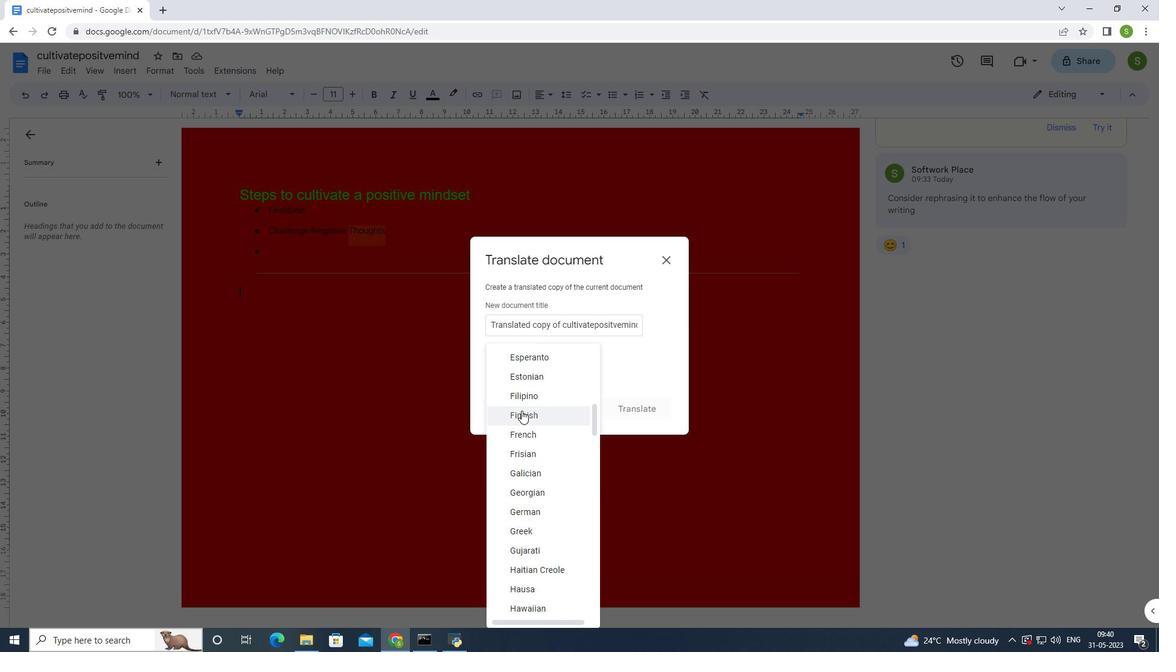 
Action: Mouse scrolled (521, 411) with delta (0, 0)
Screenshot: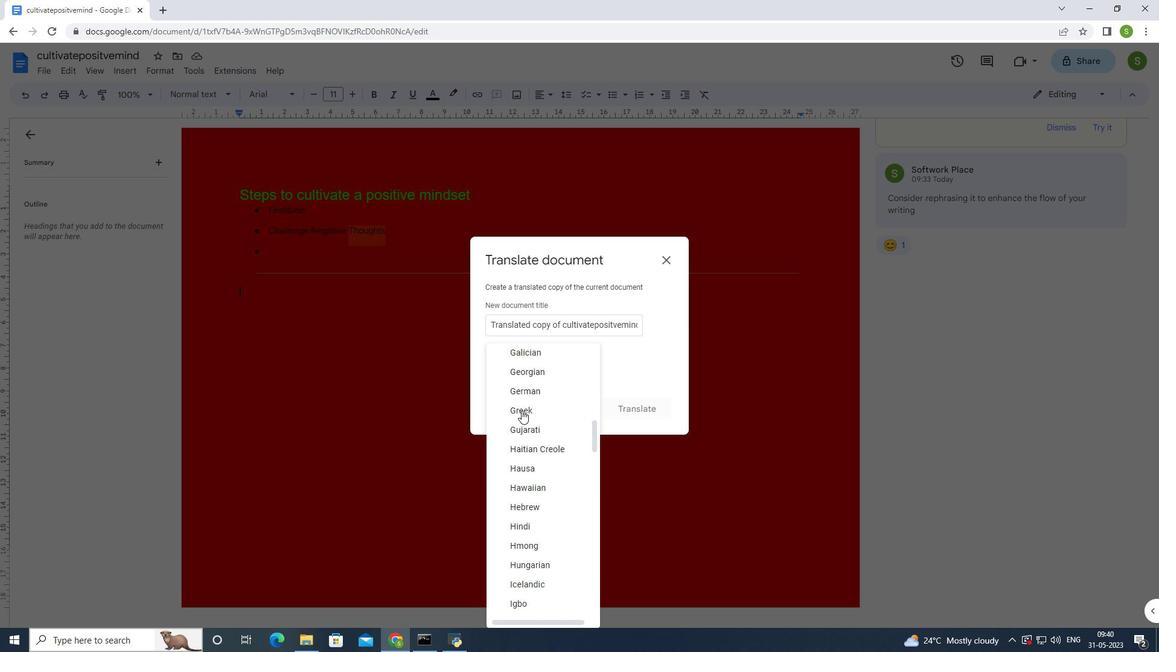 
Action: Mouse moved to (528, 376)
Screenshot: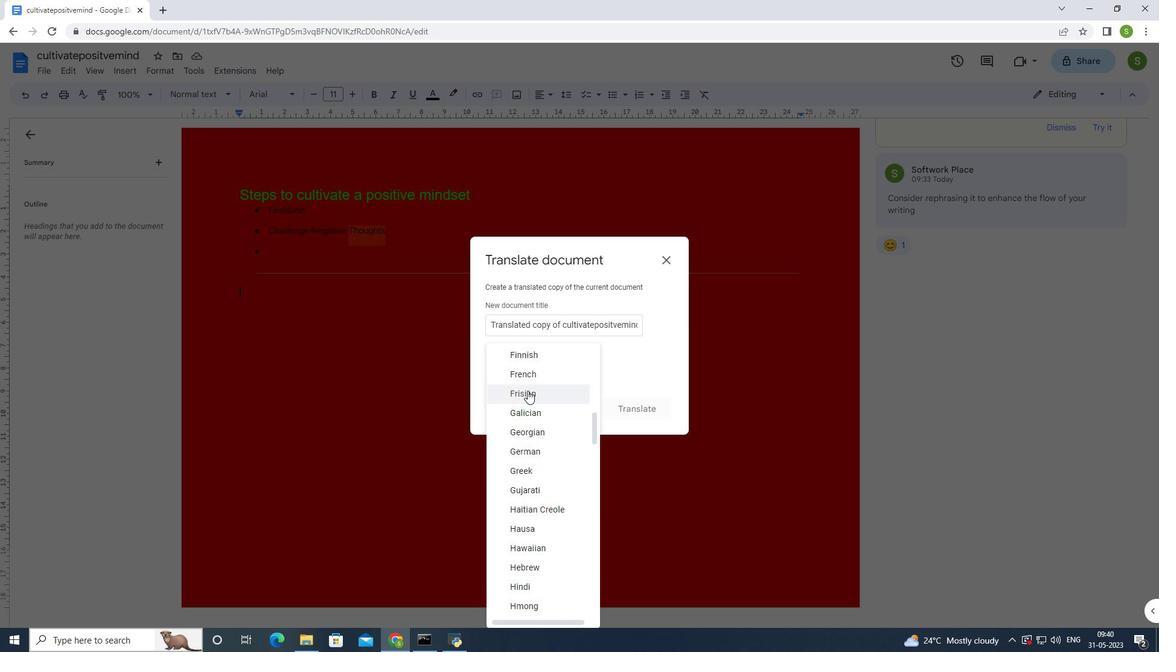 
Action: Mouse pressed left at (528, 376)
Screenshot: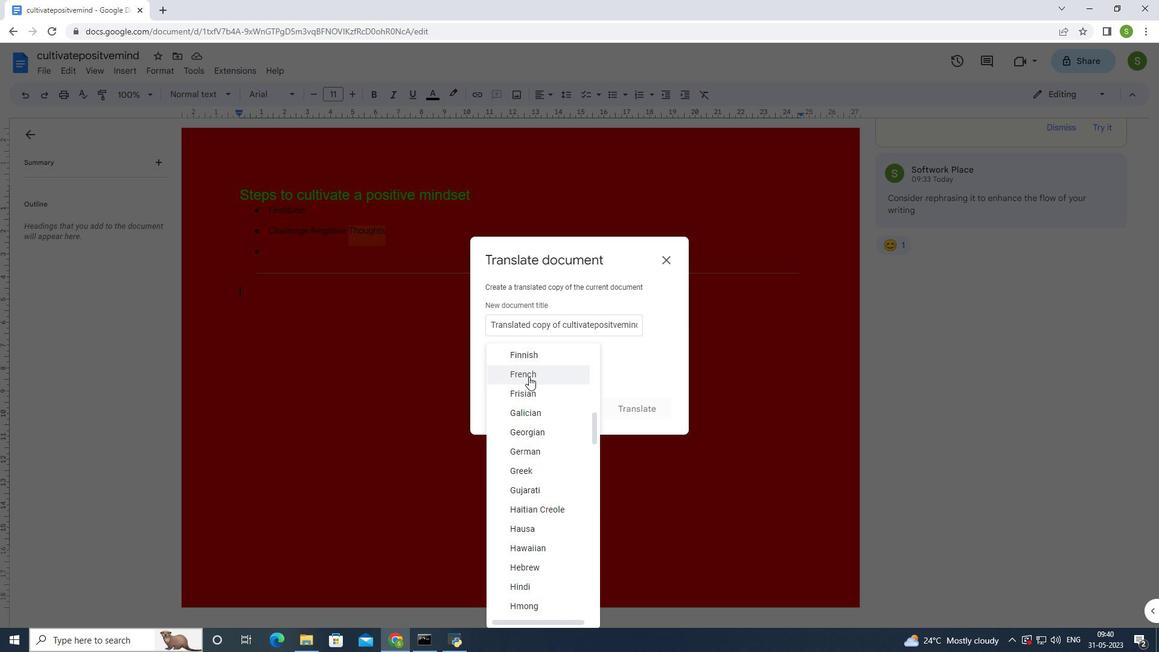 
Action: Mouse moved to (626, 406)
Screenshot: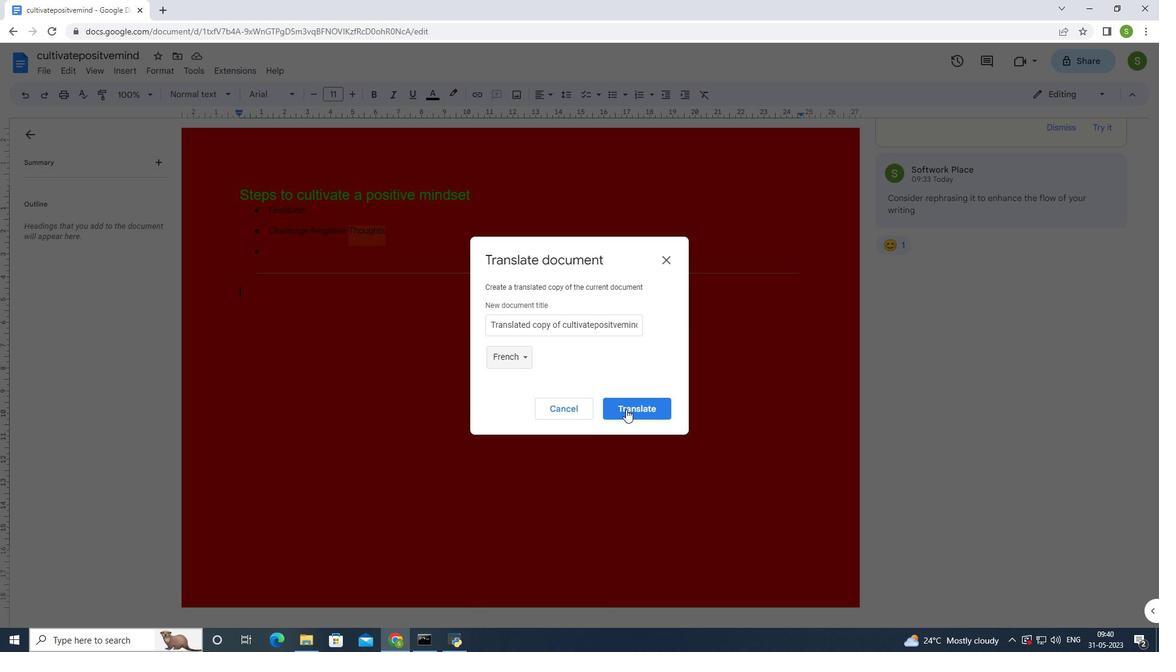 
Action: Mouse pressed left at (626, 406)
Screenshot: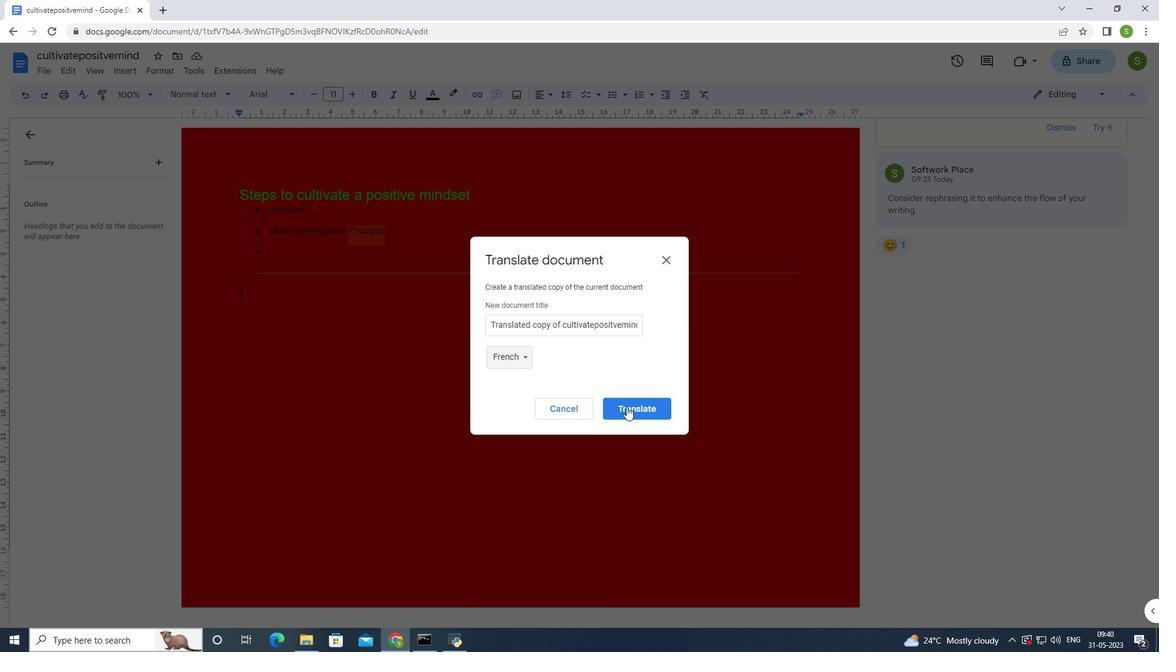 
Action: Mouse moved to (307, 212)
Screenshot: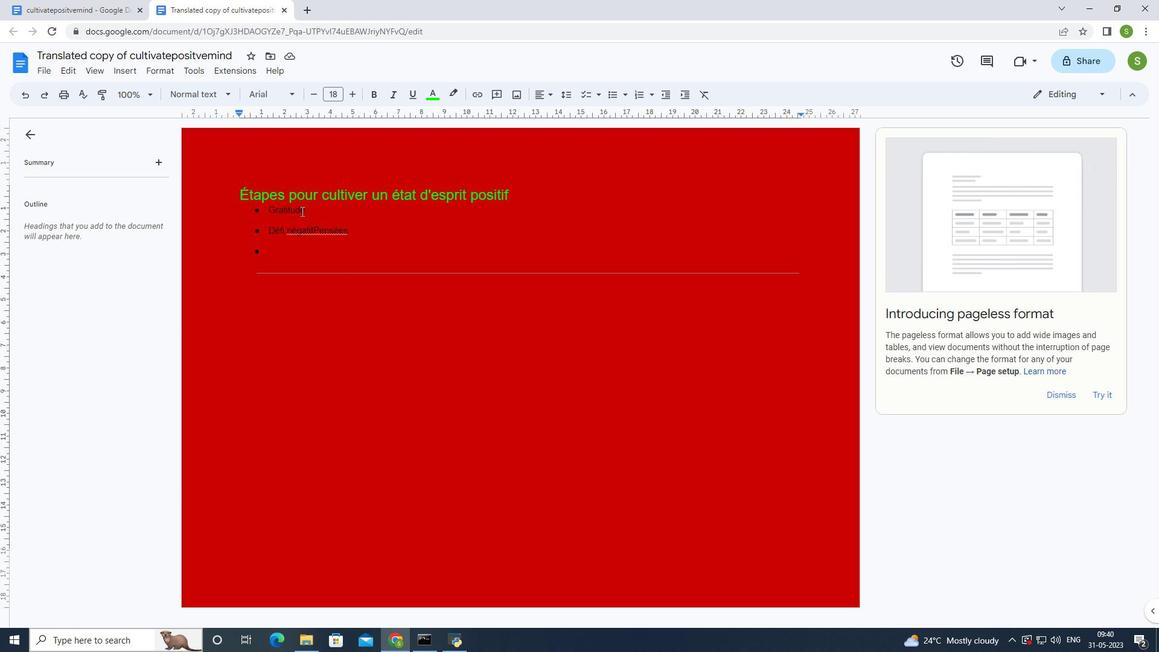 
Action: Mouse pressed left at (307, 212)
Screenshot: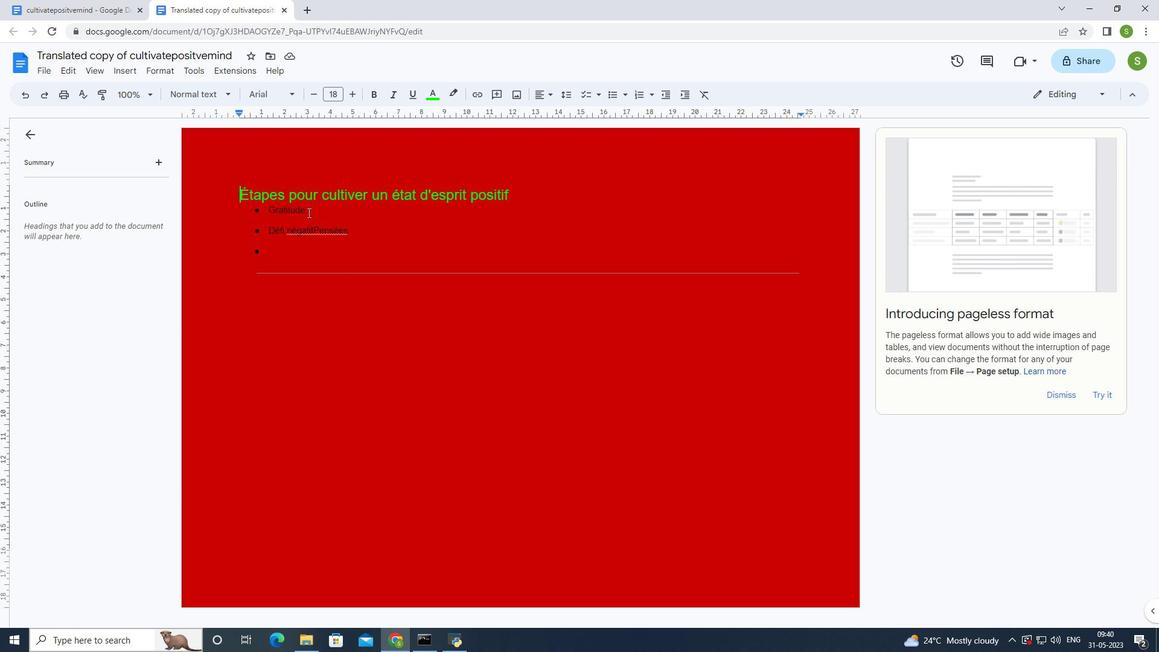 
Action: Mouse moved to (168, 68)
Screenshot: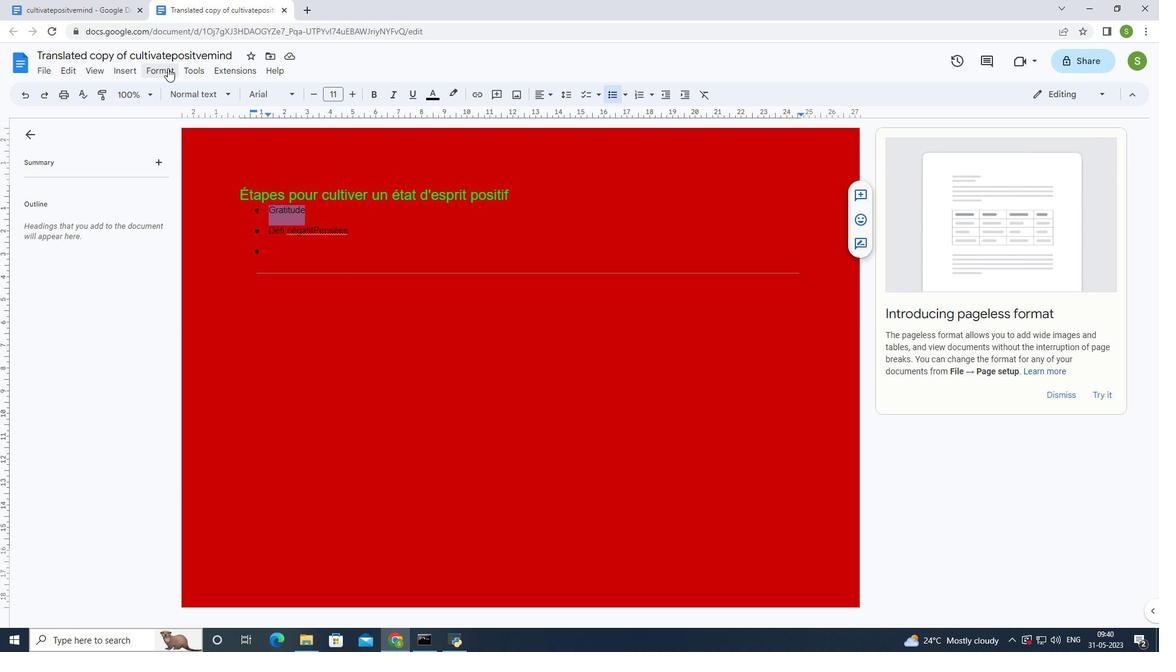 
Action: Mouse pressed left at (168, 68)
Screenshot: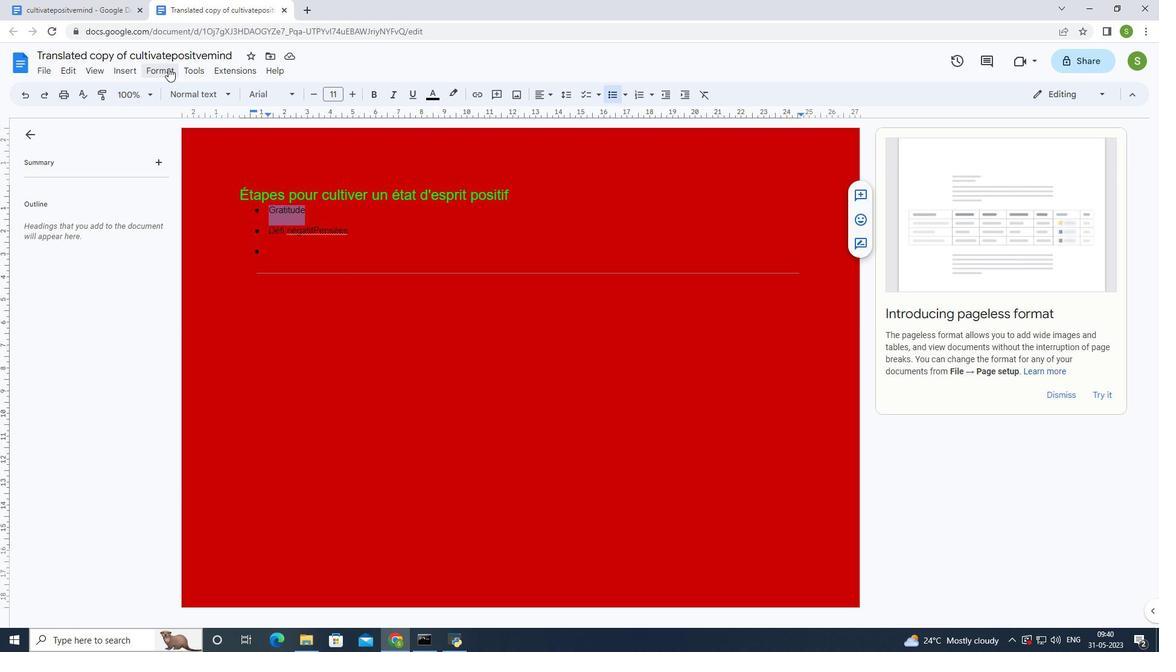 
Action: Mouse moved to (394, 253)
Screenshot: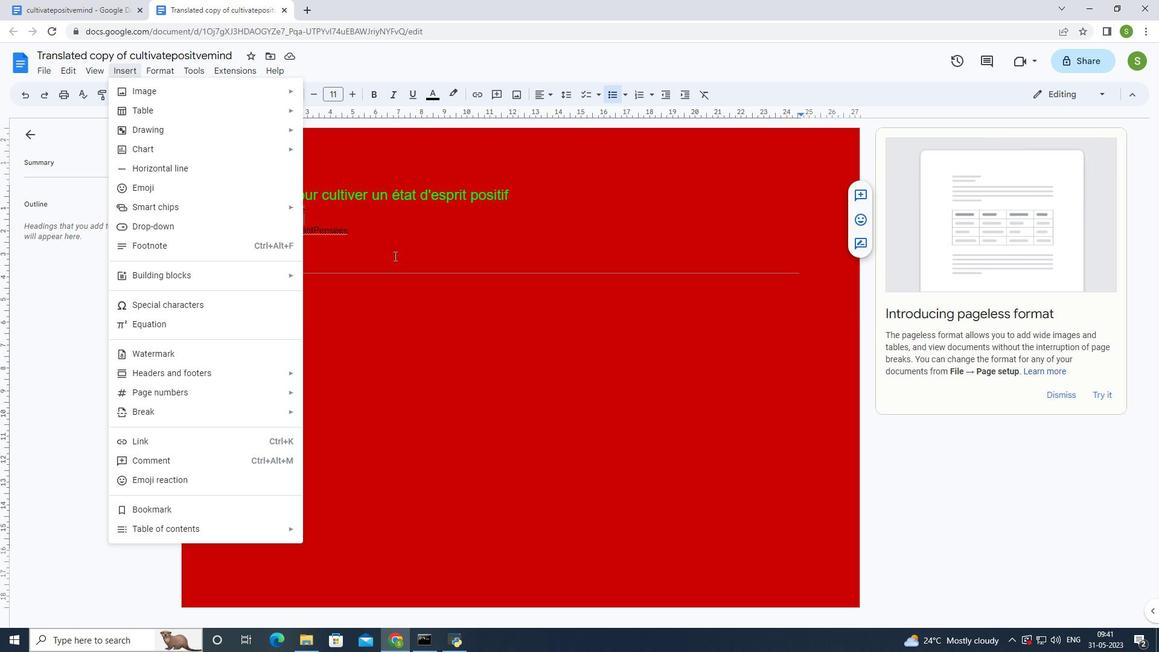 
Action: Mouse pressed left at (394, 253)
Screenshot: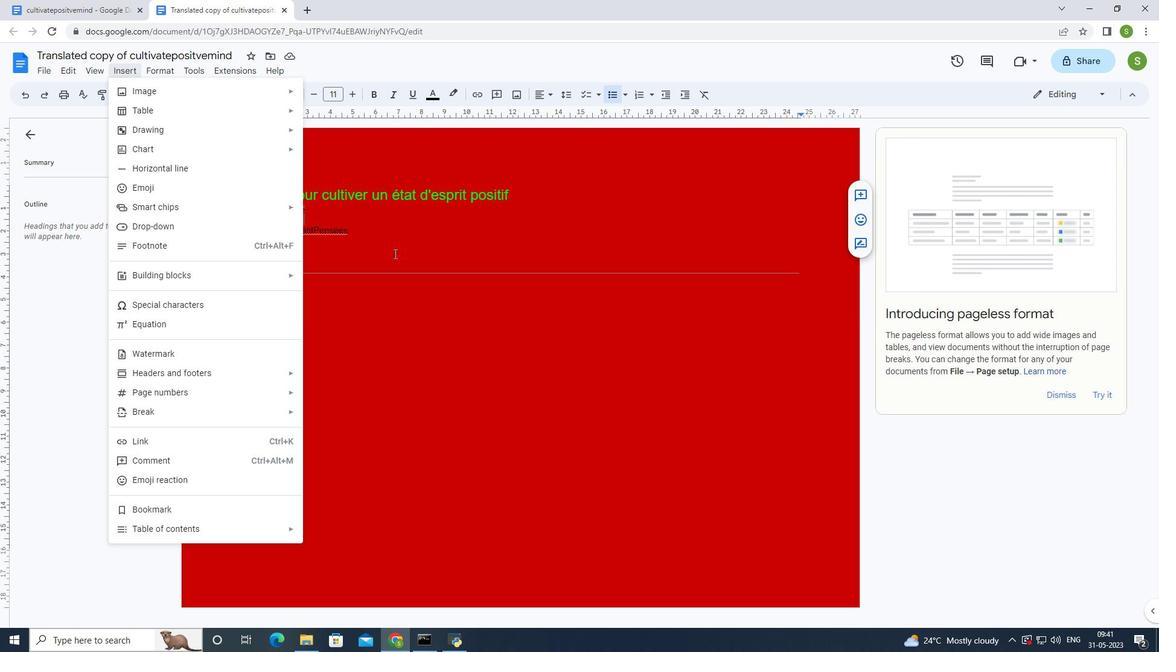 
Action: Mouse moved to (307, 211)
Screenshot: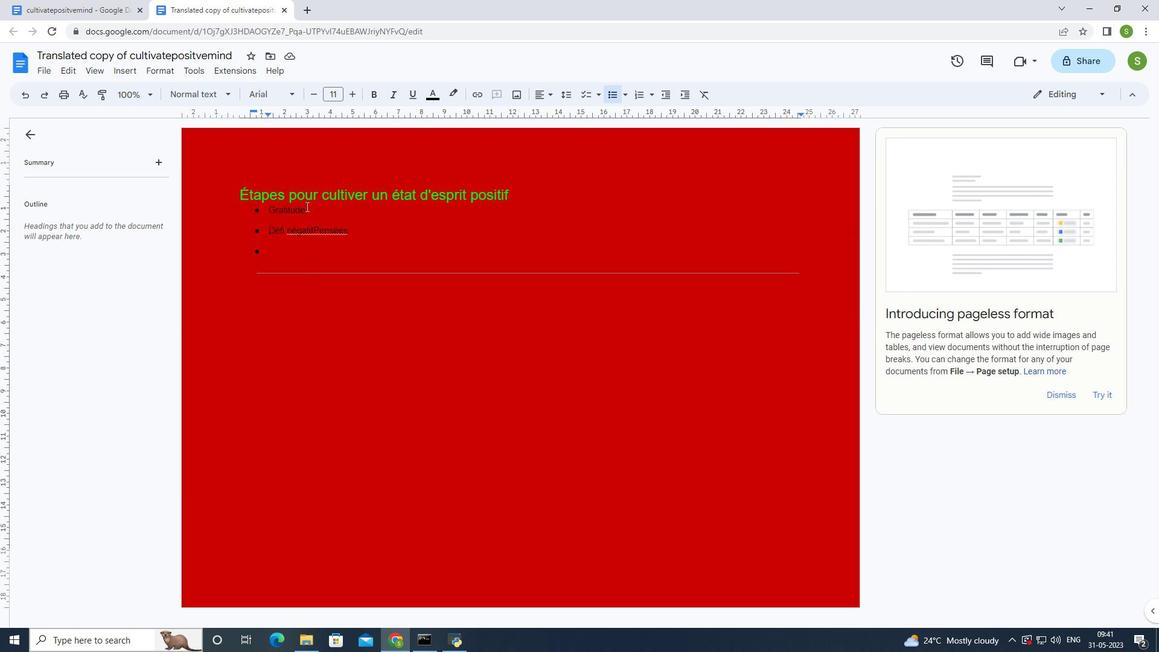 
Action: Mouse pressed left at (307, 211)
Screenshot: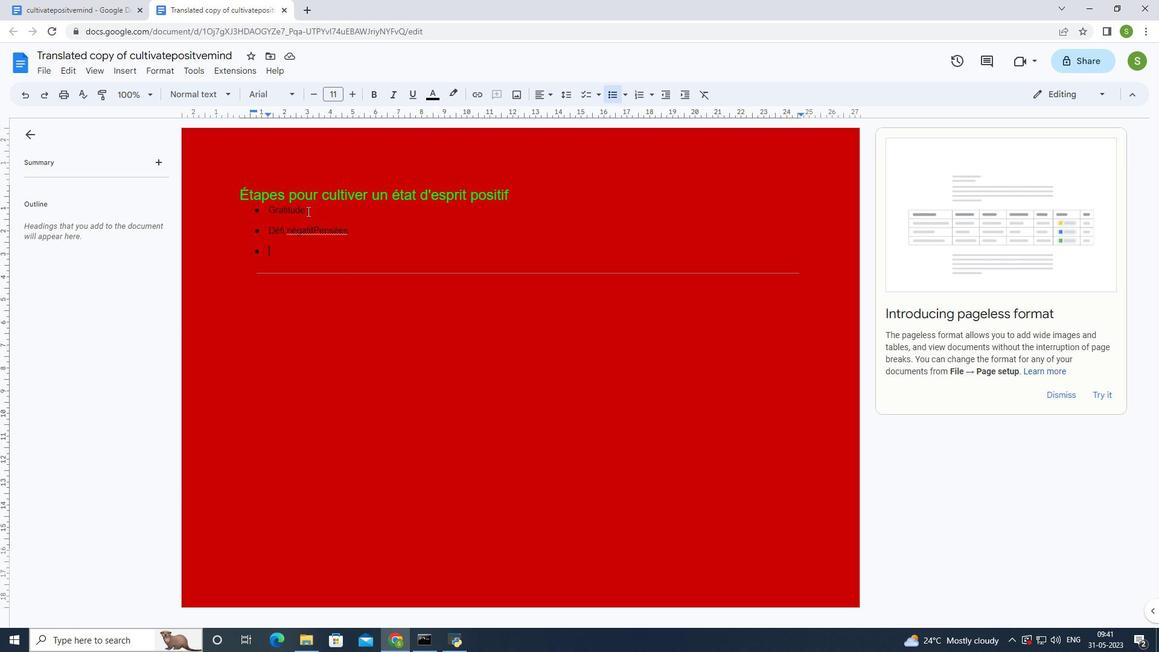 
Action: Mouse moved to (540, 280)
Screenshot: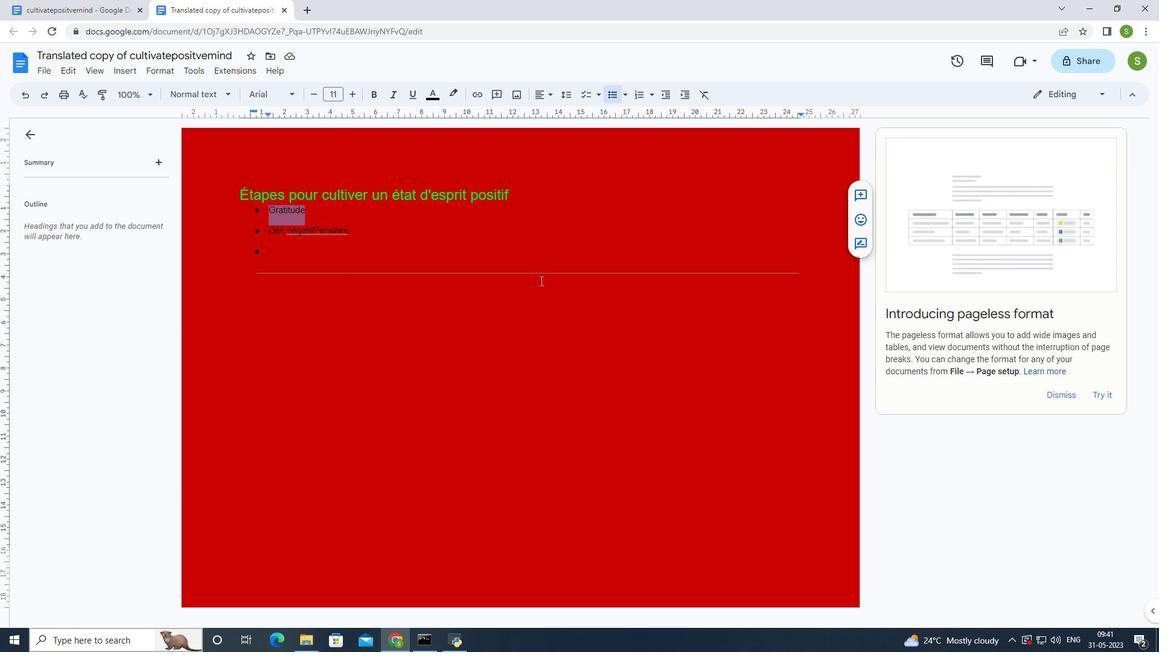 
Action: Mouse pressed left at (540, 280)
Screenshot: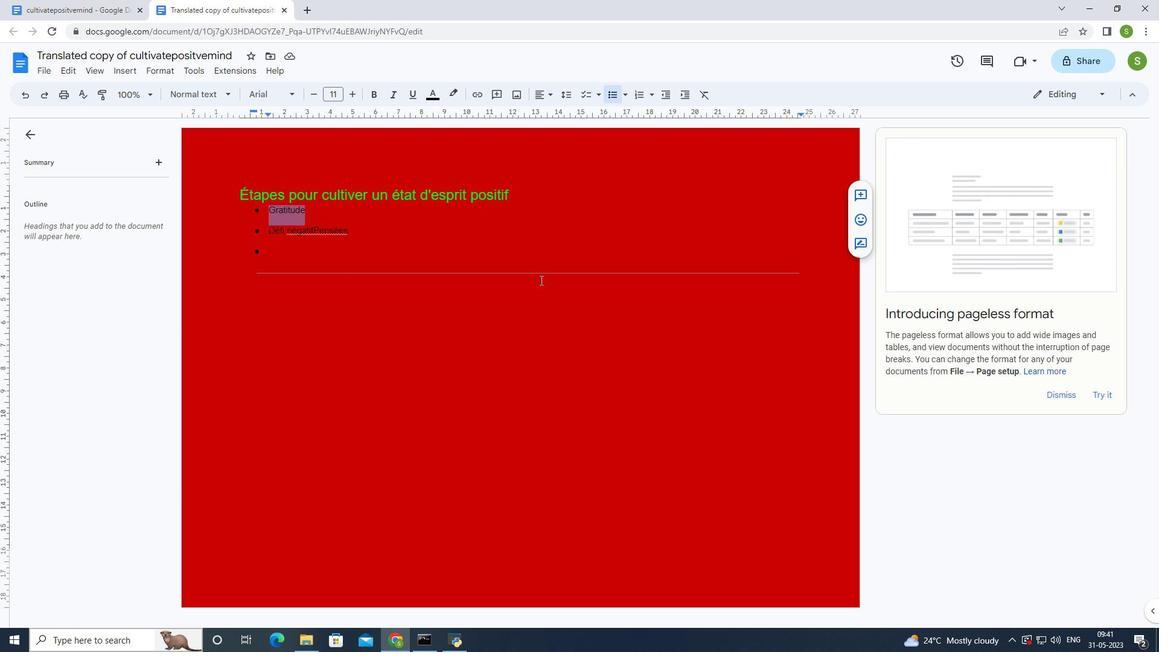 
Action: Mouse moved to (405, 373)
Screenshot: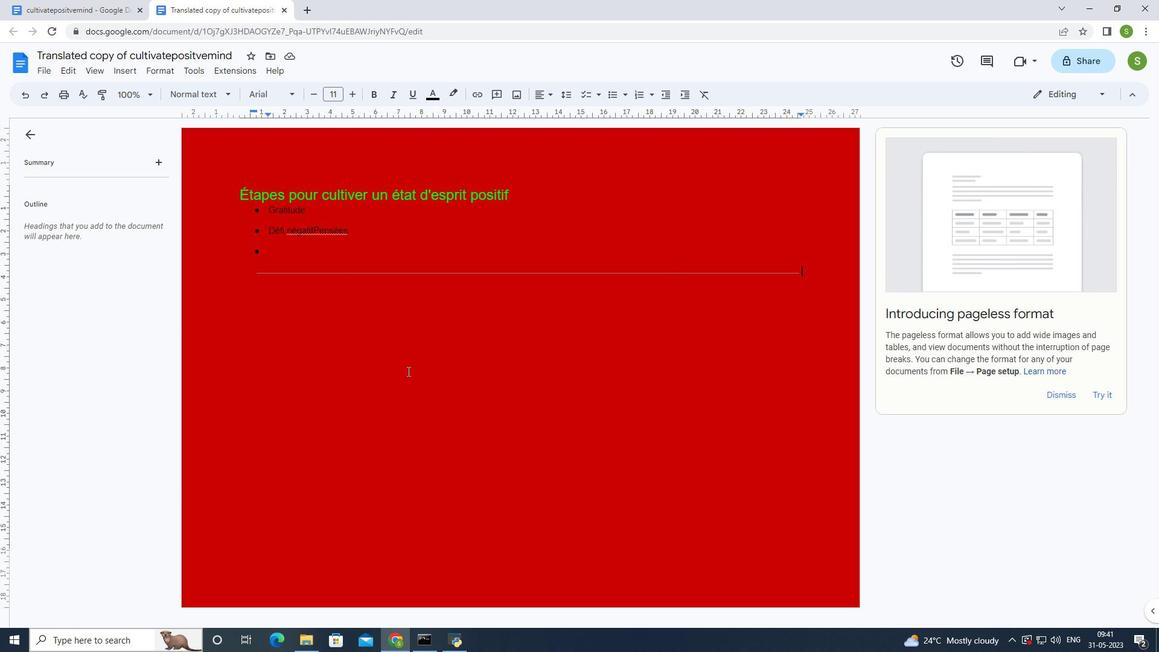 
